 Task: Make in the project BeyondTech a sprint 'Code Rush'. Create in the project BeyondTech a sprint 'Code Rush'. Add in the project BeyondTech a sprint 'Code Rush'
Action: Mouse moved to (223, 65)
Screenshot: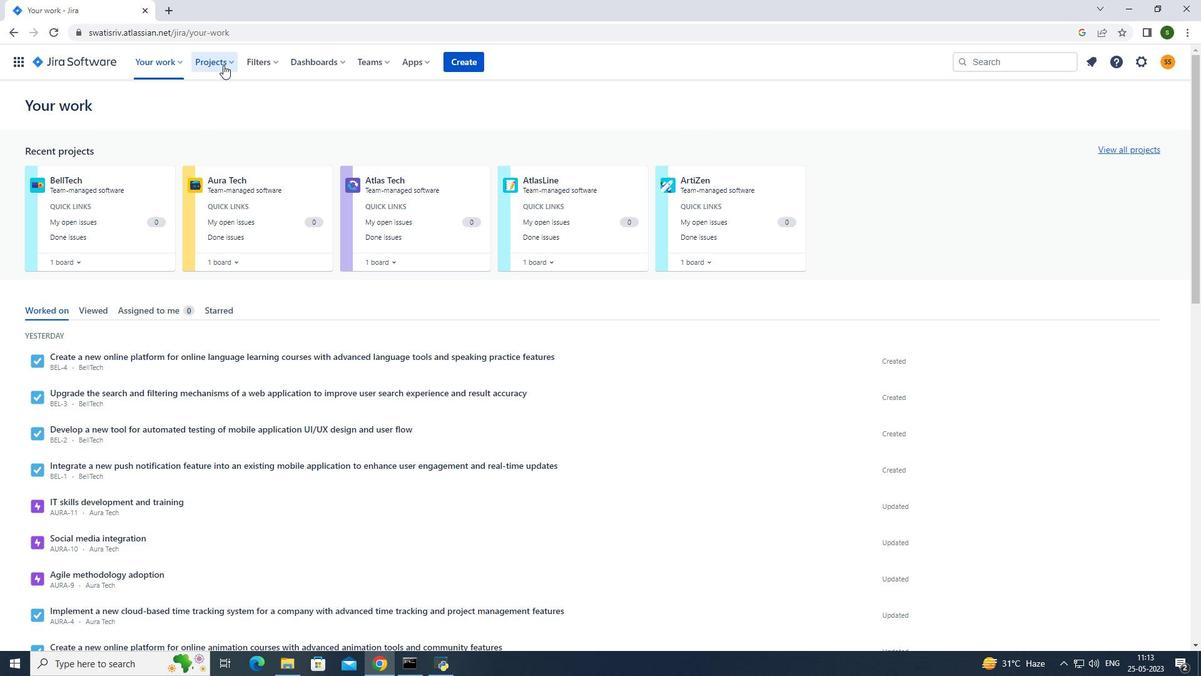 
Action: Mouse pressed left at (223, 65)
Screenshot: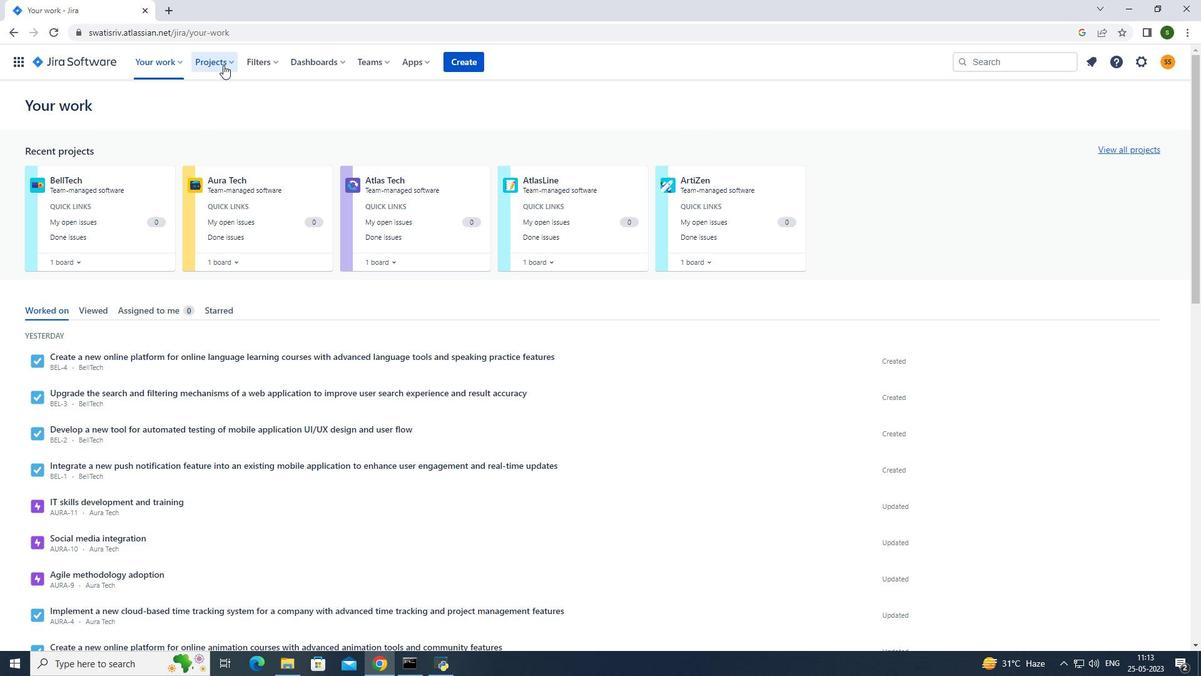 
Action: Mouse moved to (253, 122)
Screenshot: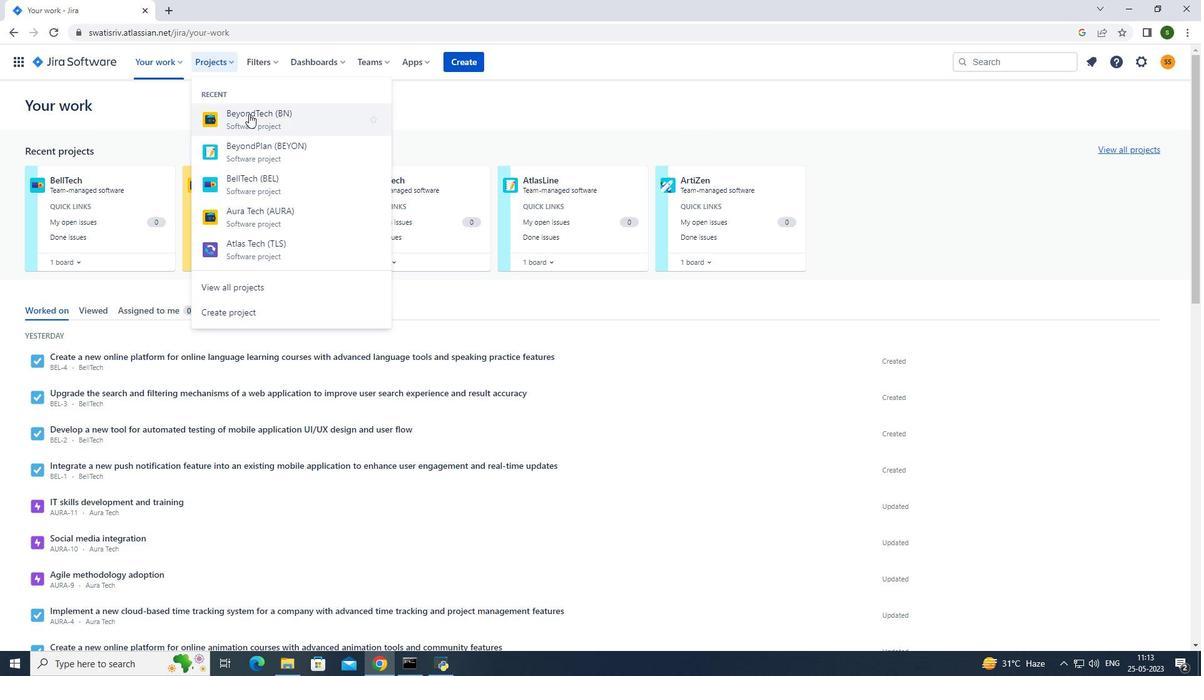 
Action: Mouse pressed left at (253, 122)
Screenshot: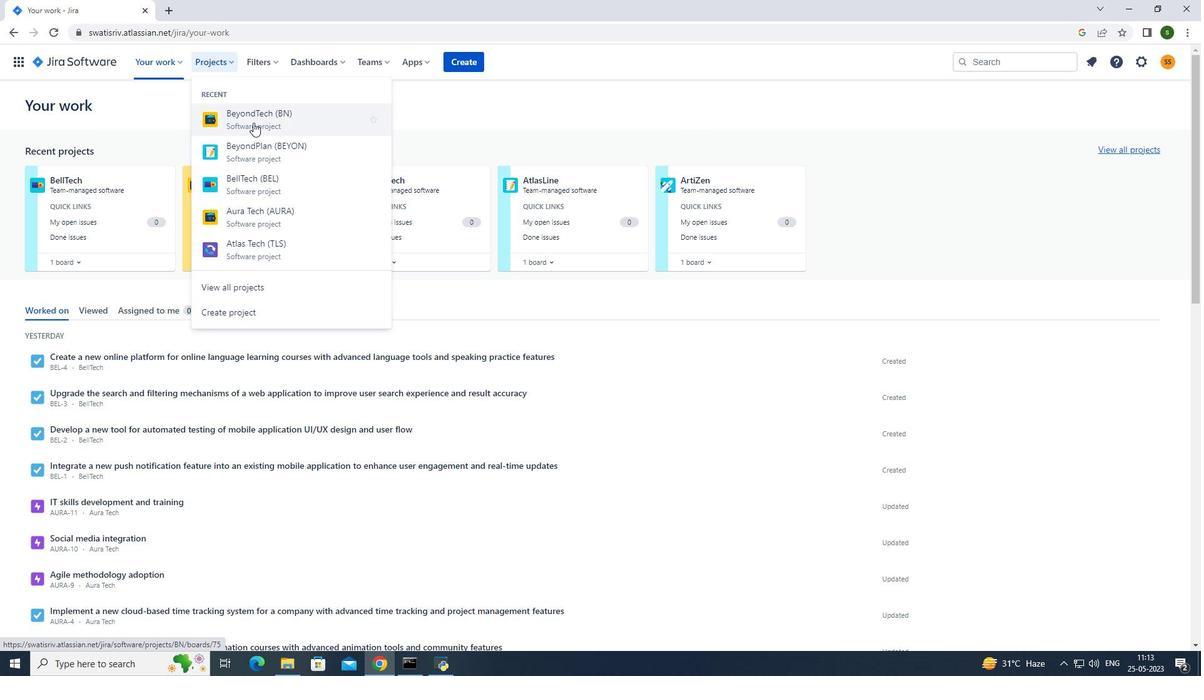 
Action: Mouse moved to (265, 425)
Screenshot: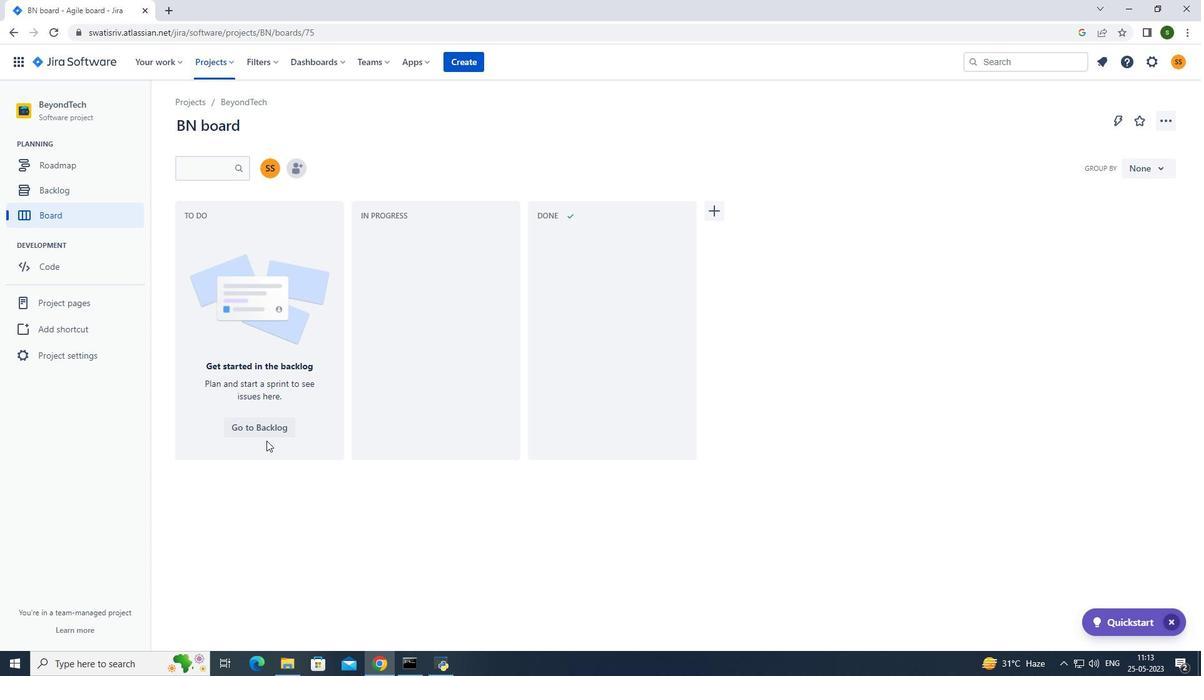 
Action: Mouse pressed left at (265, 425)
Screenshot: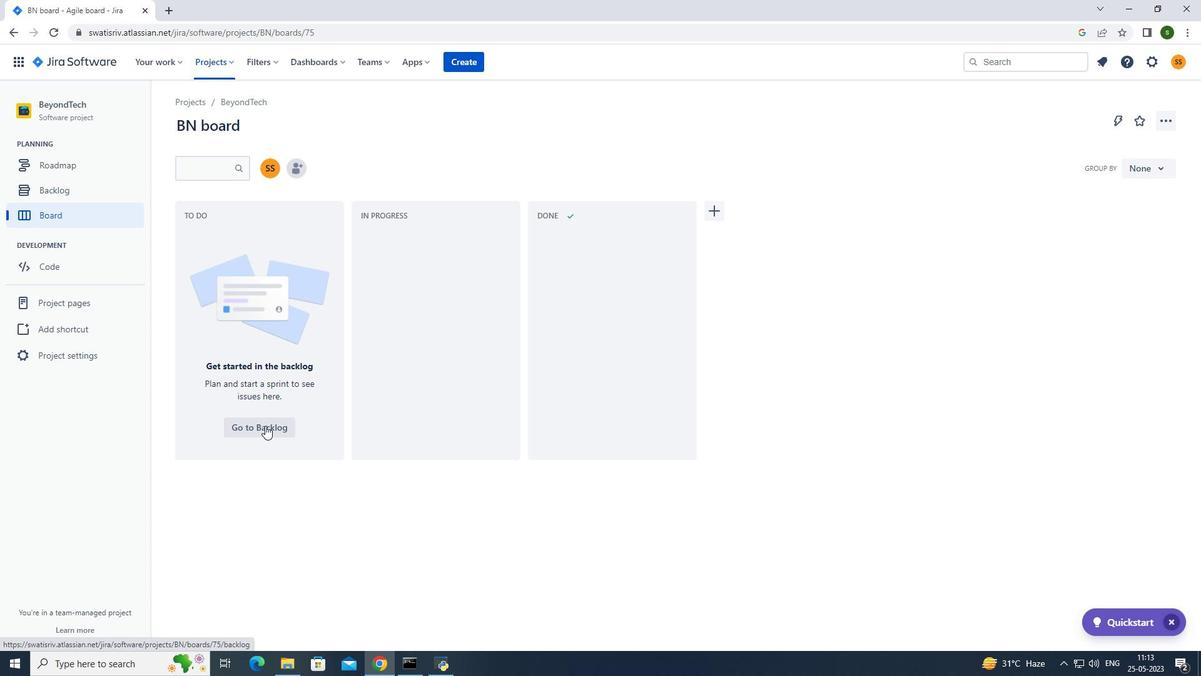 
Action: Mouse moved to (1142, 199)
Screenshot: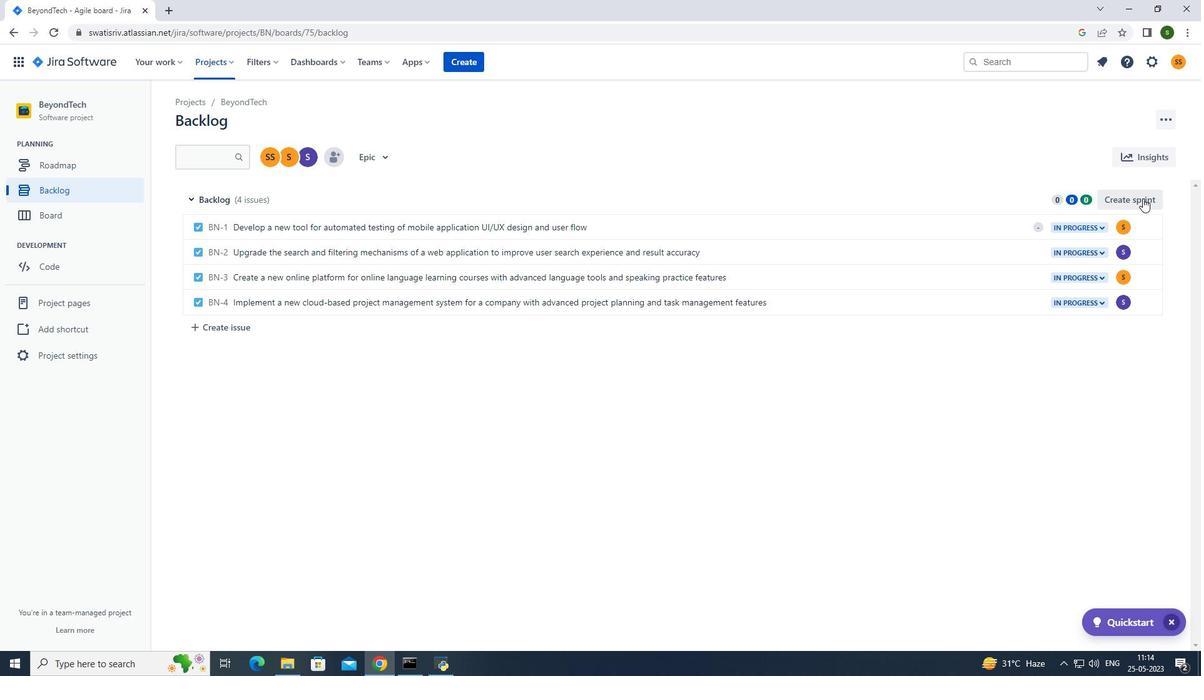 
Action: Mouse pressed left at (1142, 199)
Screenshot: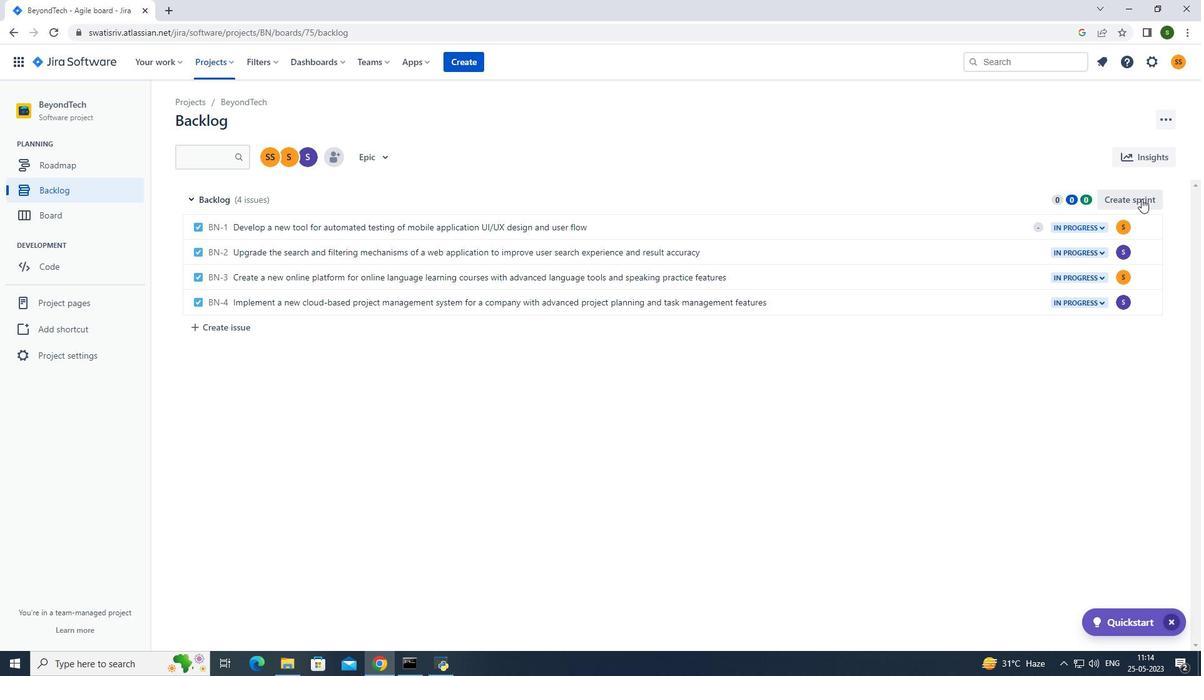 
Action: Mouse moved to (1151, 202)
Screenshot: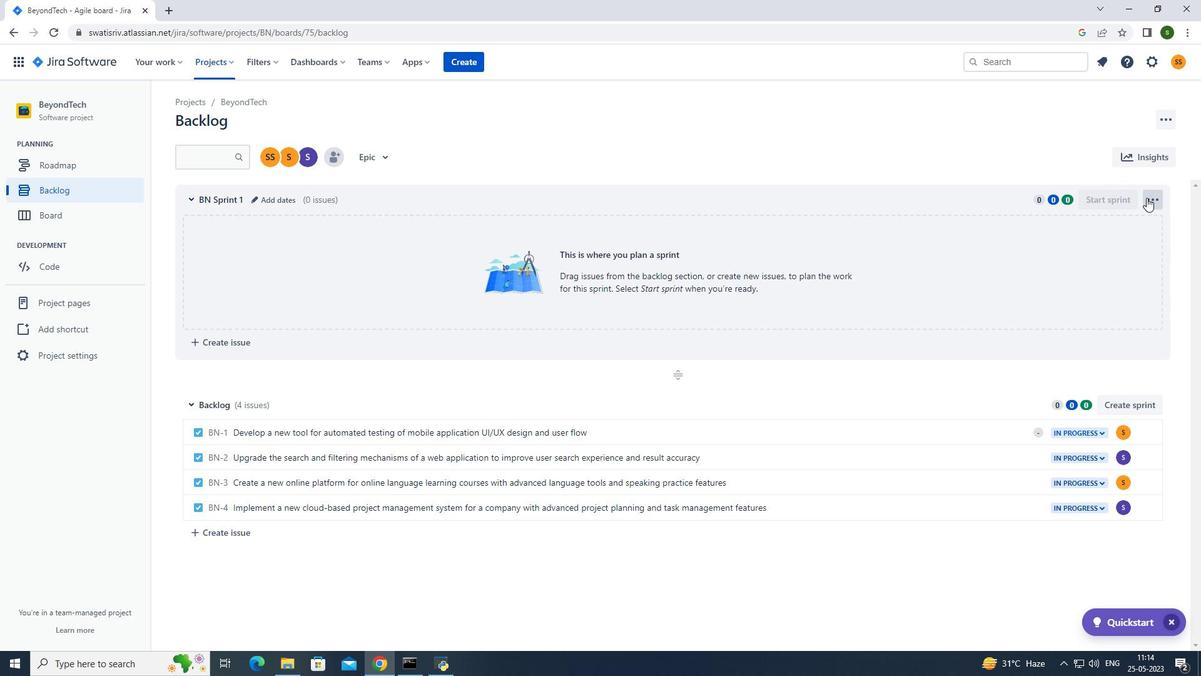 
Action: Mouse pressed left at (1151, 202)
Screenshot: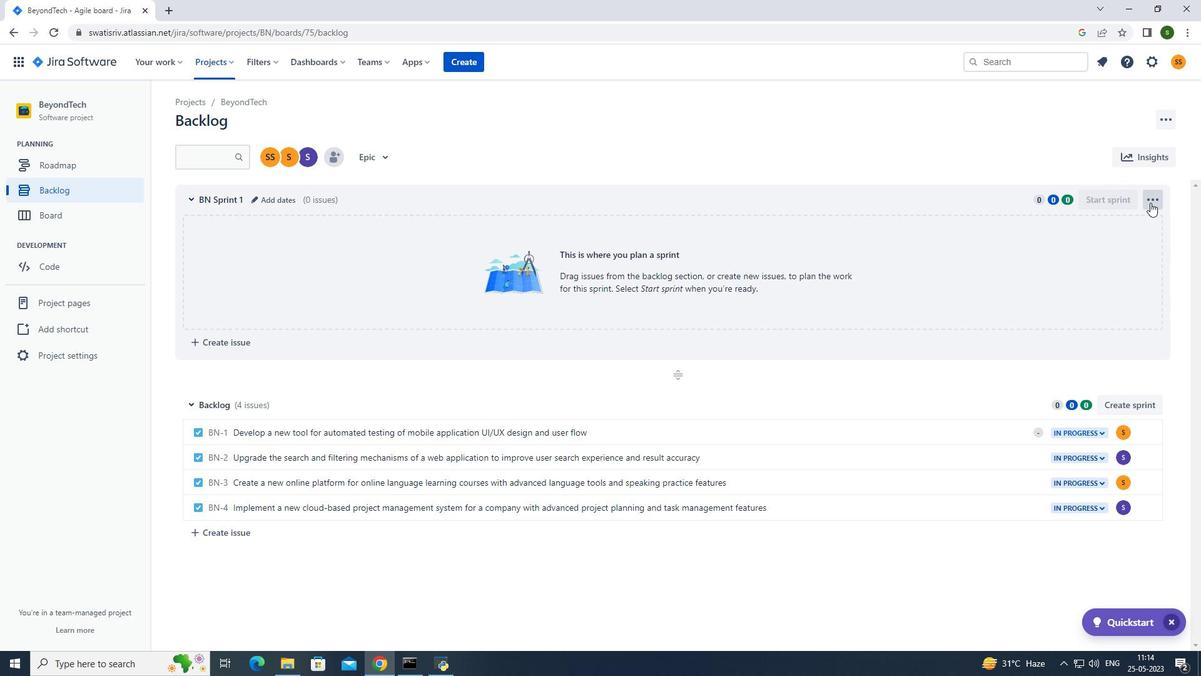 
Action: Mouse moved to (1126, 228)
Screenshot: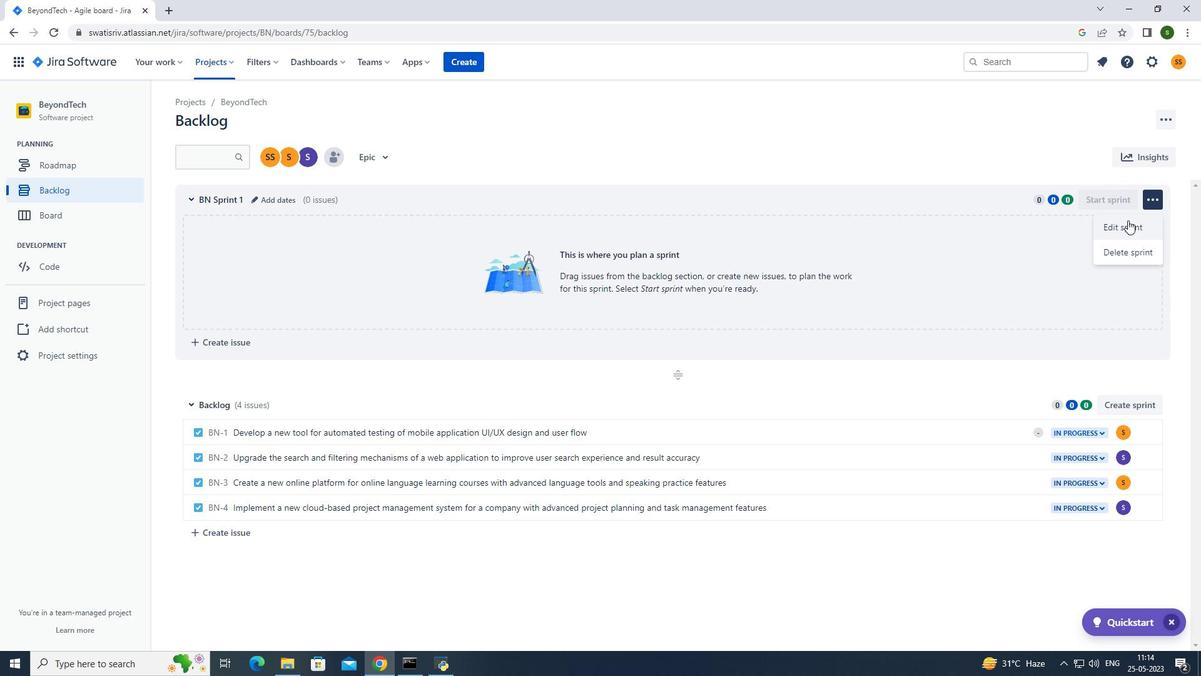 
Action: Mouse pressed left at (1126, 228)
Screenshot: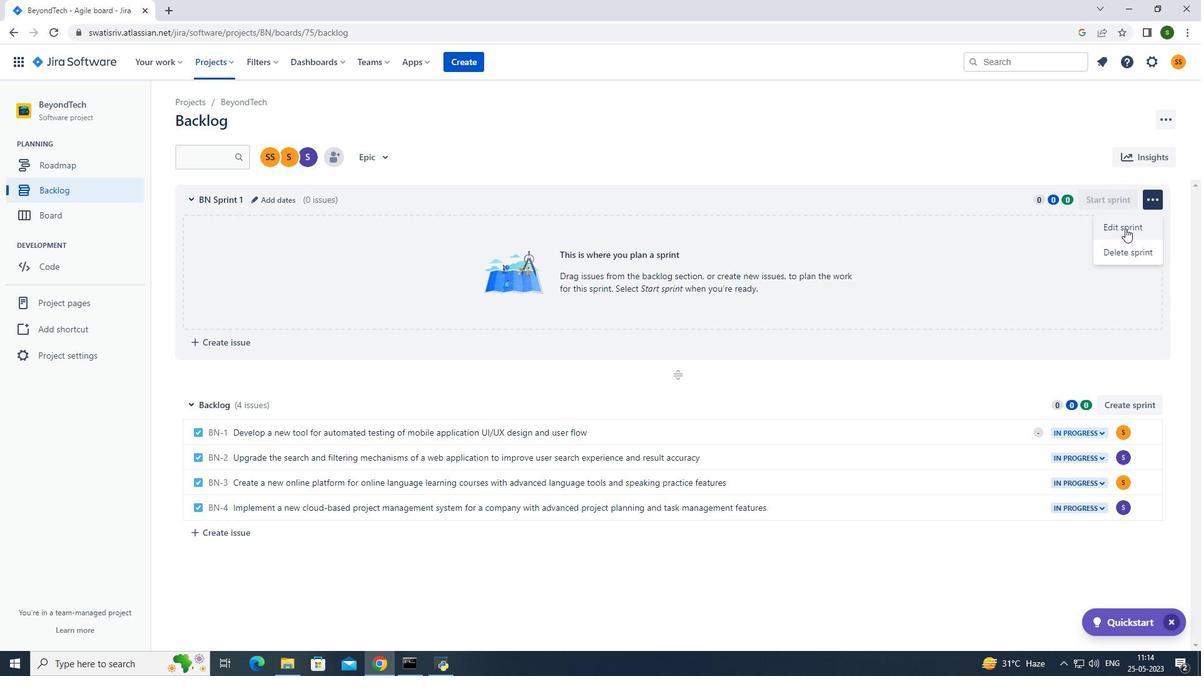 
Action: Mouse moved to (518, 145)
Screenshot: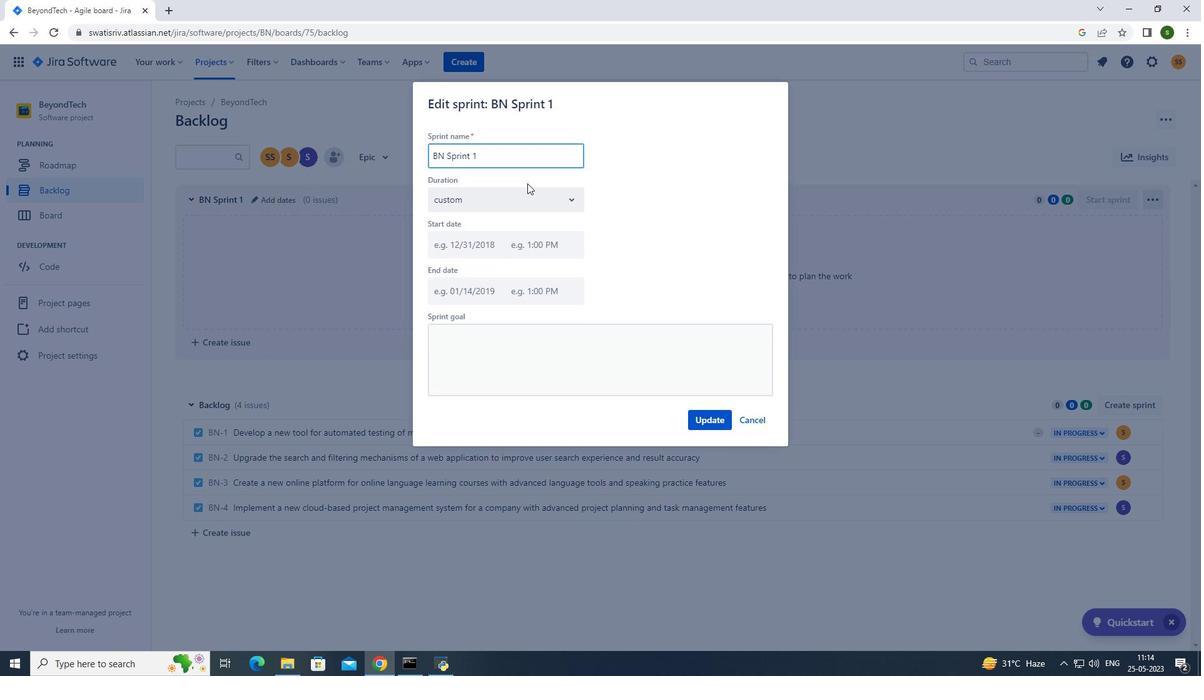 
Action: Key pressed <Key.backspace><Key.backspace><Key.backspace><Key.backspace><Key.backspace><Key.backspace><Key.backspace><Key.backspace><Key.backspace><Key.backspace><Key.backspace><Key.backspace><Key.backspace><Key.backspace><Key.backspace><Key.backspace><Key.caps_lock>C<Key.caps_lock>ode<Key.space><Key.caps_lock>R<Key.caps_lock>ush
Screenshot: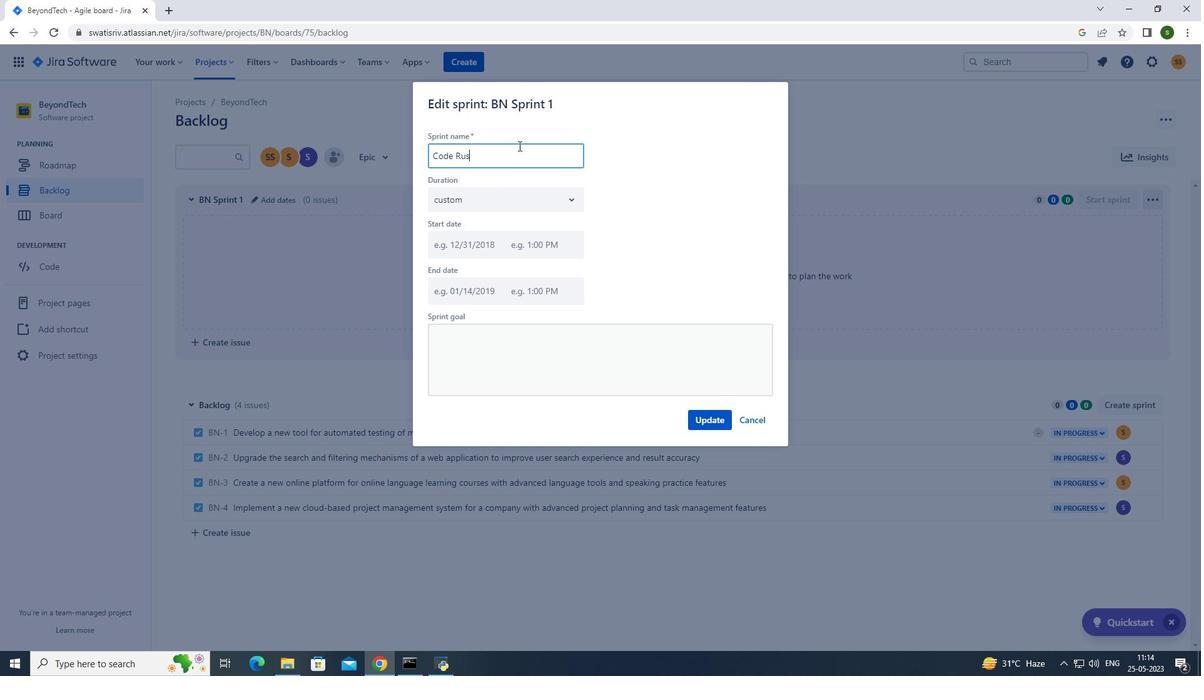 
Action: Mouse moved to (719, 423)
Screenshot: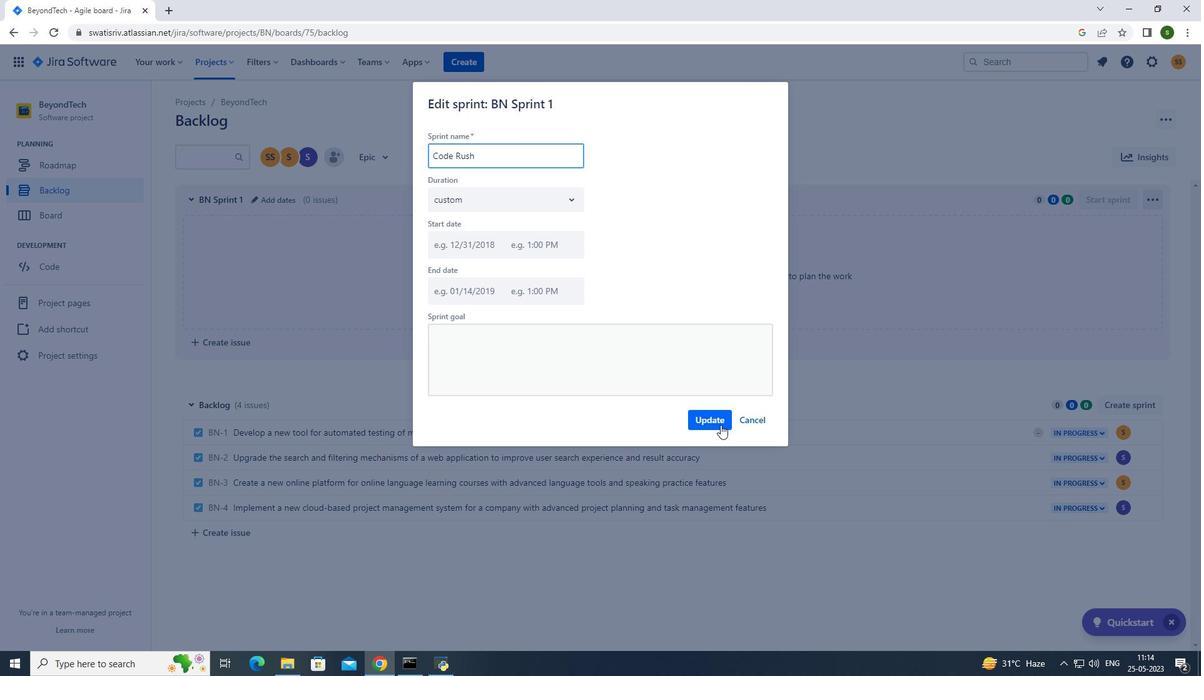 
Action: Mouse pressed left at (719, 423)
Screenshot: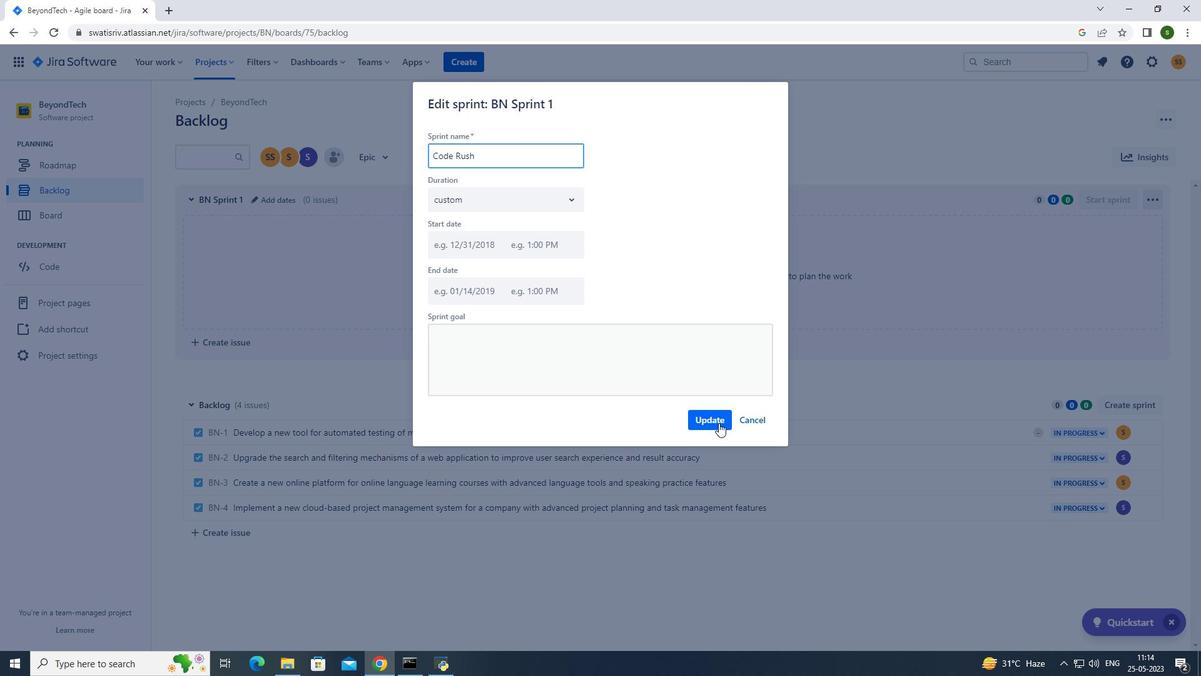 
Action: Mouse moved to (217, 66)
Screenshot: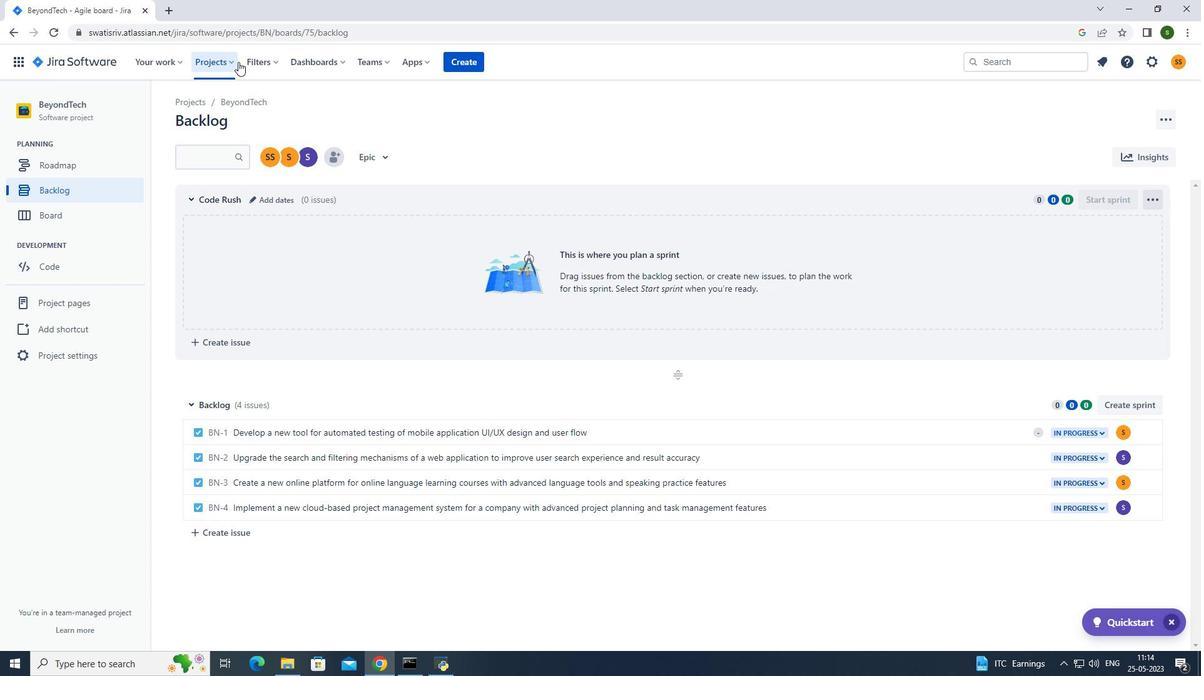 
Action: Mouse pressed left at (217, 66)
Screenshot: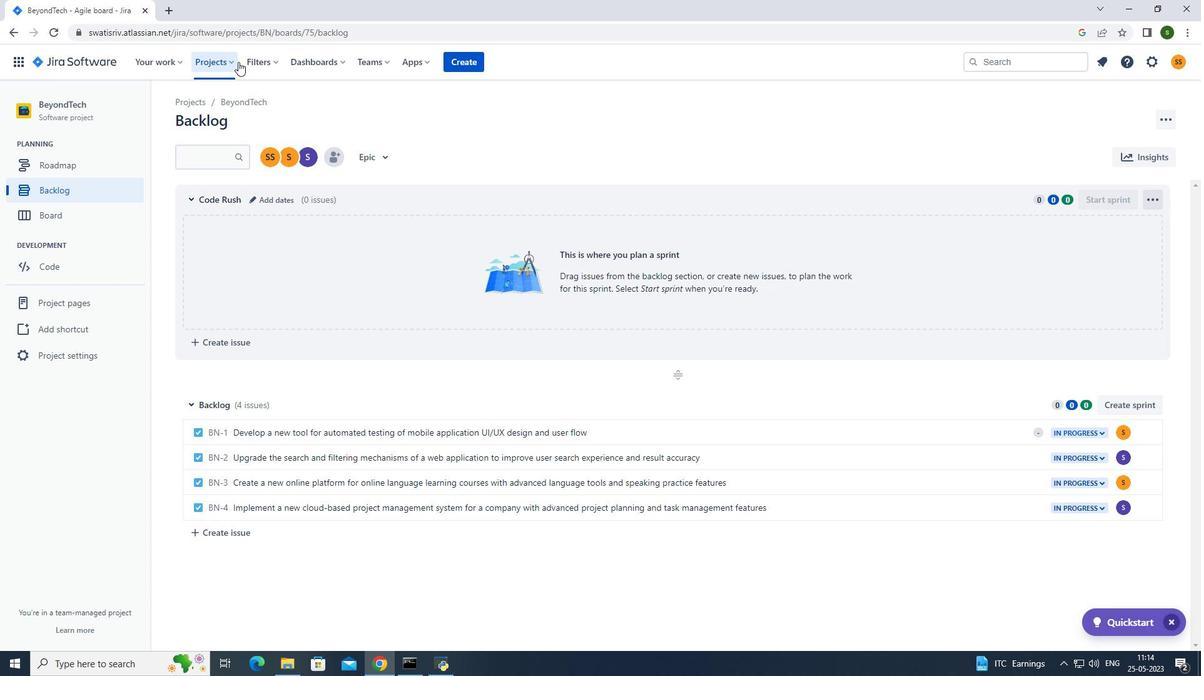 
Action: Mouse moved to (253, 114)
Screenshot: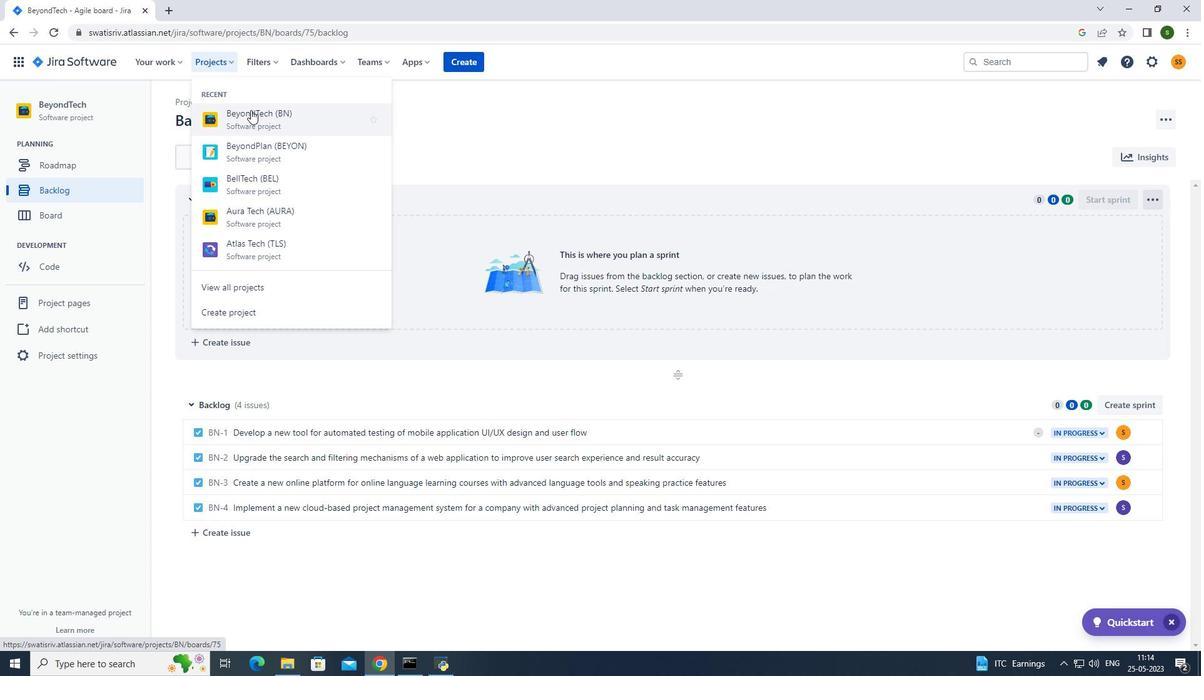 
Action: Mouse pressed left at (253, 114)
Screenshot: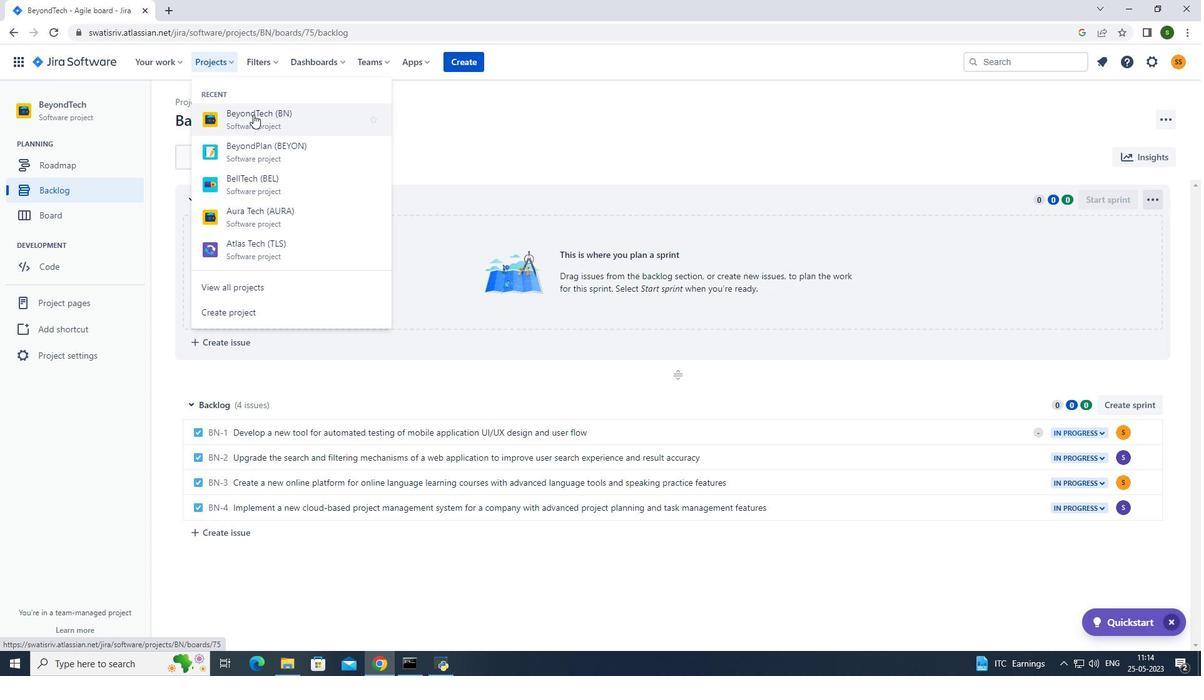 
Action: Mouse moved to (271, 428)
Screenshot: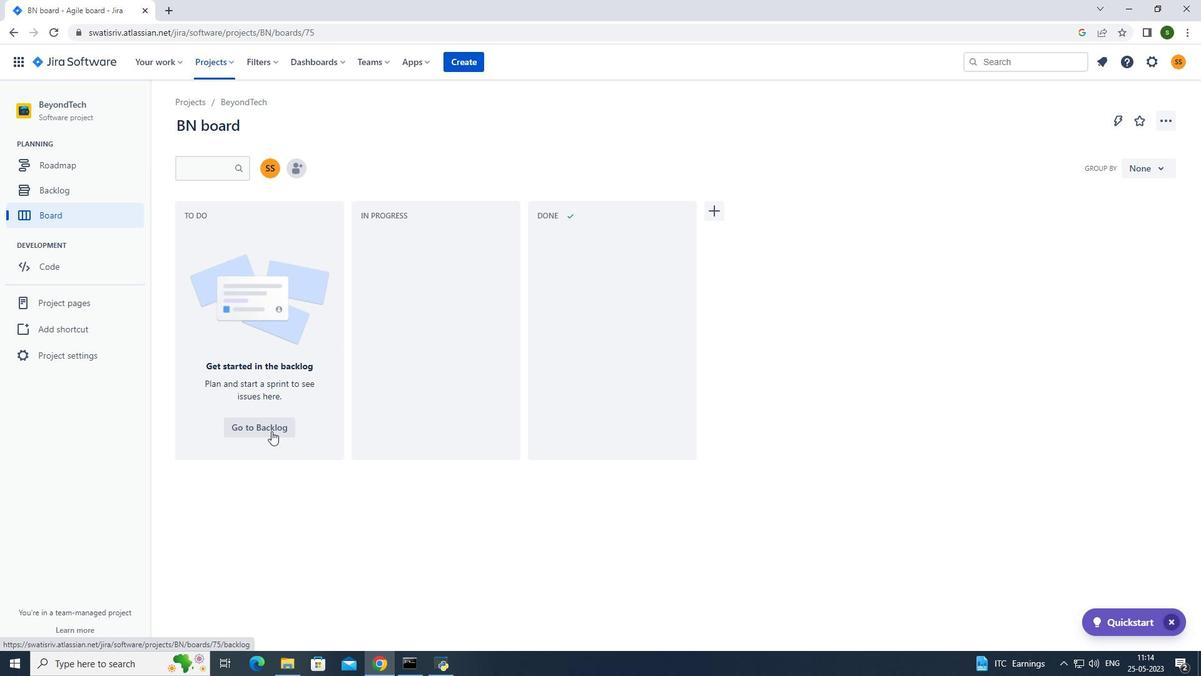
Action: Mouse pressed left at (271, 428)
Screenshot: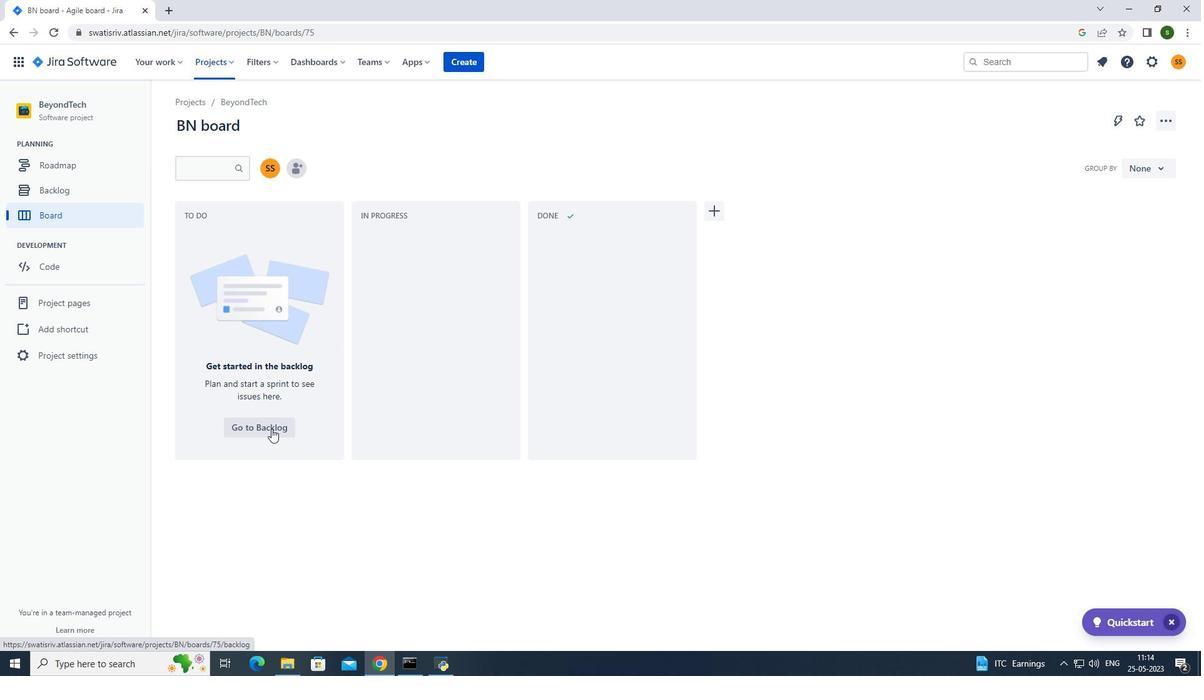 
Action: Mouse moved to (1132, 403)
Screenshot: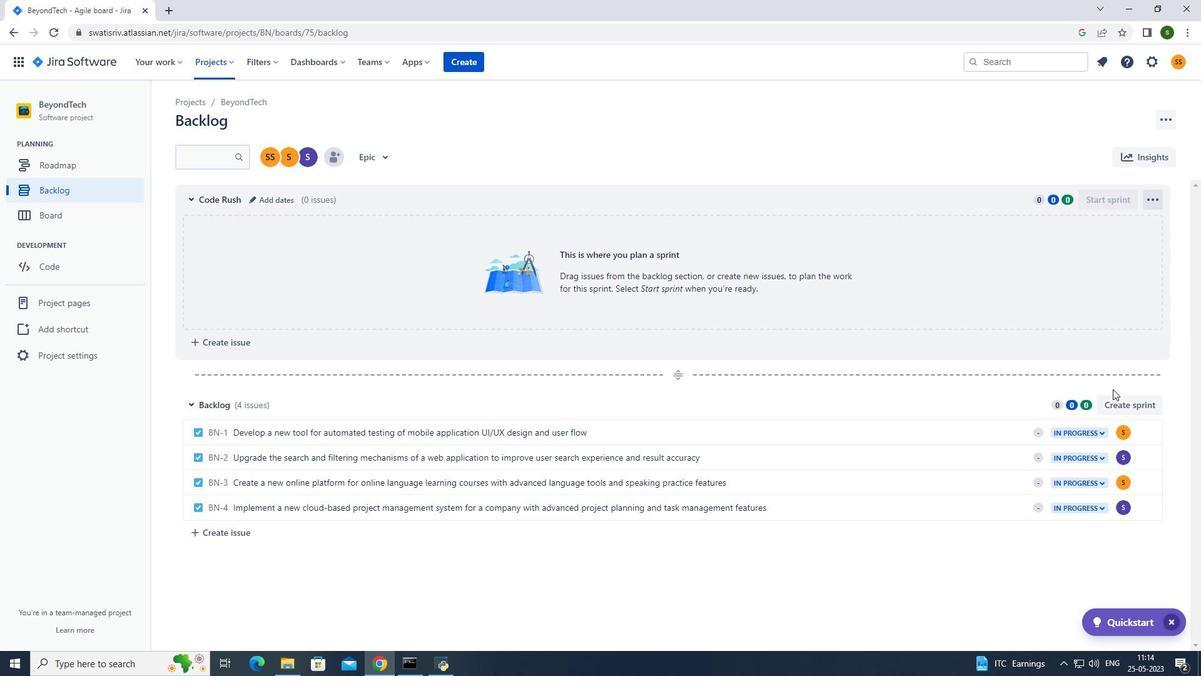 
Action: Mouse pressed left at (1132, 403)
Screenshot: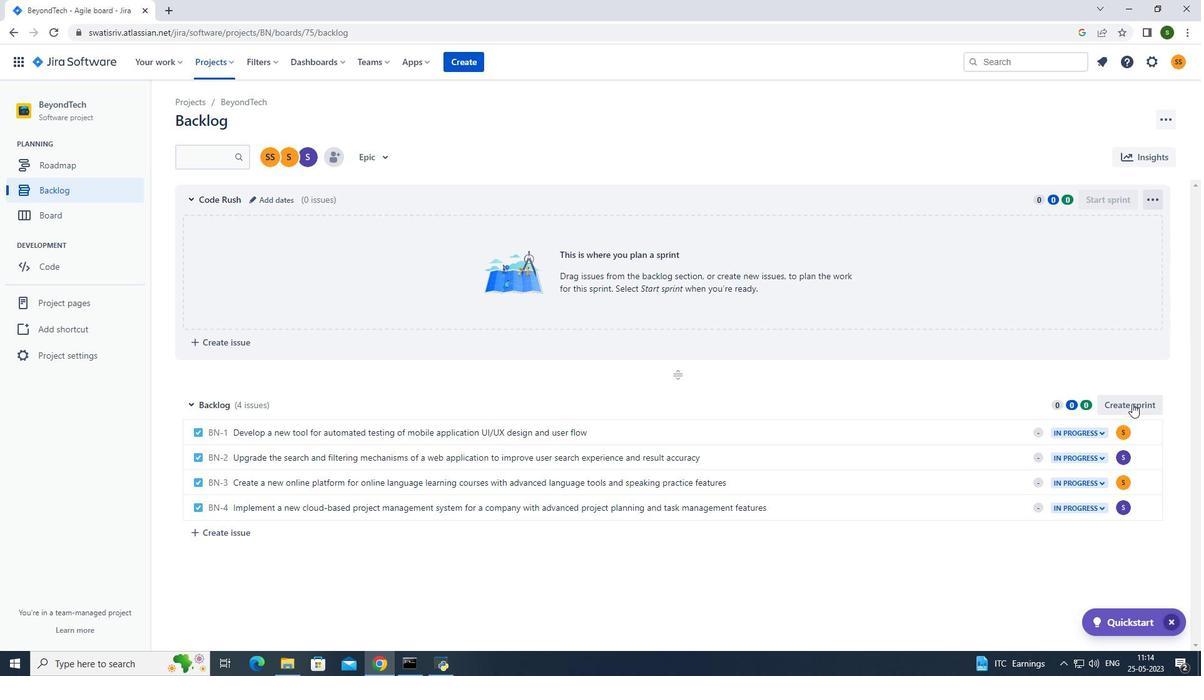 
Action: Mouse moved to (1151, 398)
Screenshot: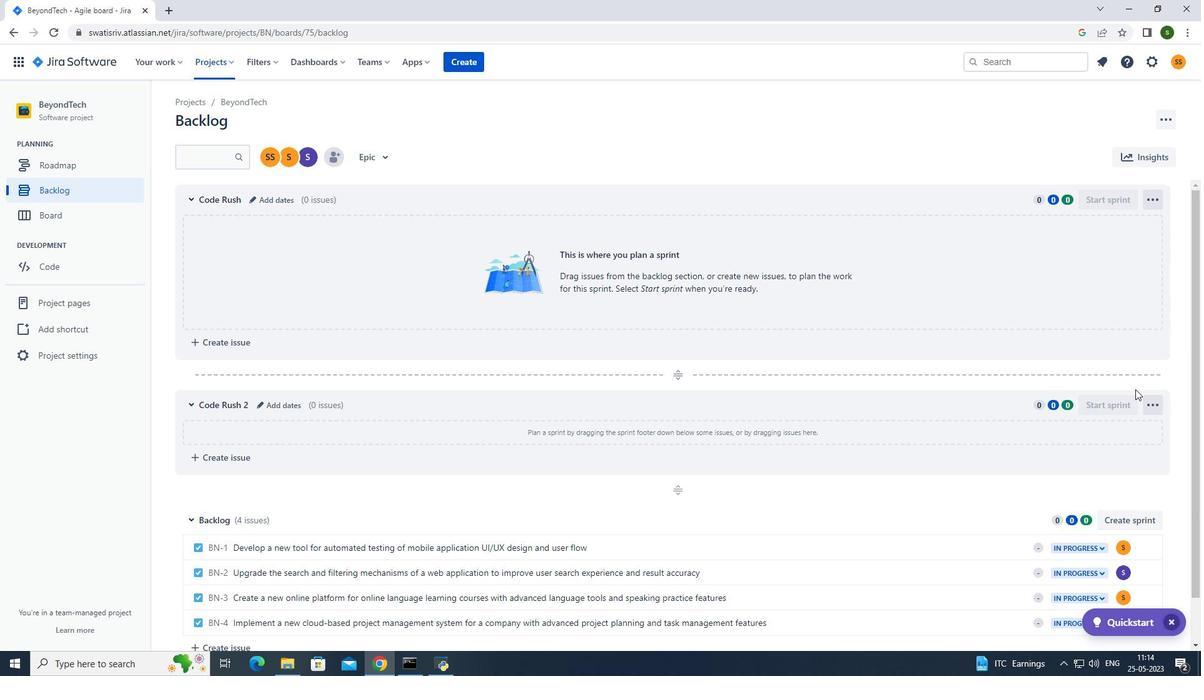 
Action: Mouse pressed left at (1151, 398)
Screenshot: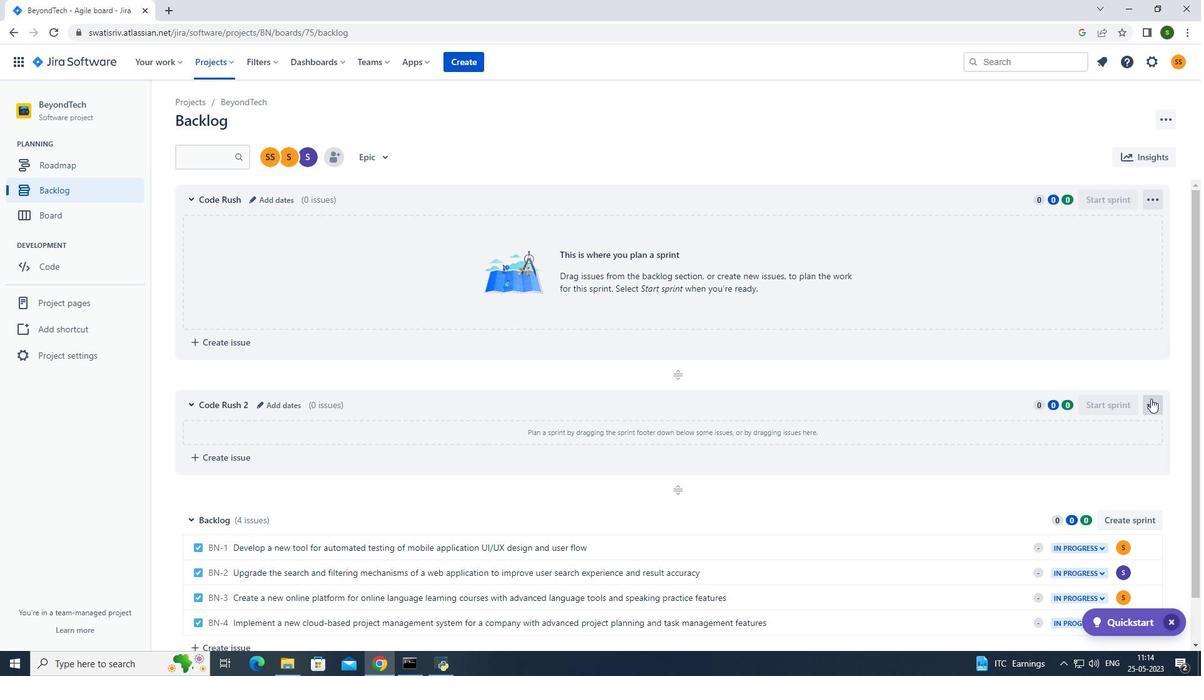 
Action: Mouse moved to (1126, 461)
Screenshot: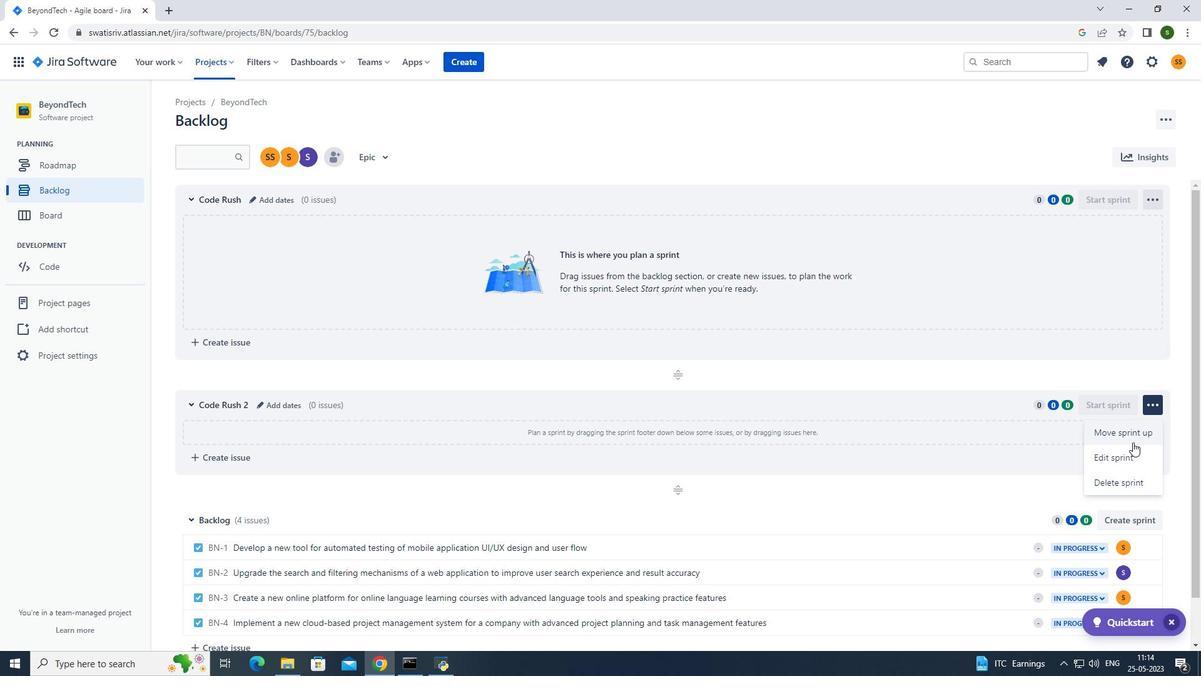 
Action: Mouse pressed left at (1126, 461)
Screenshot: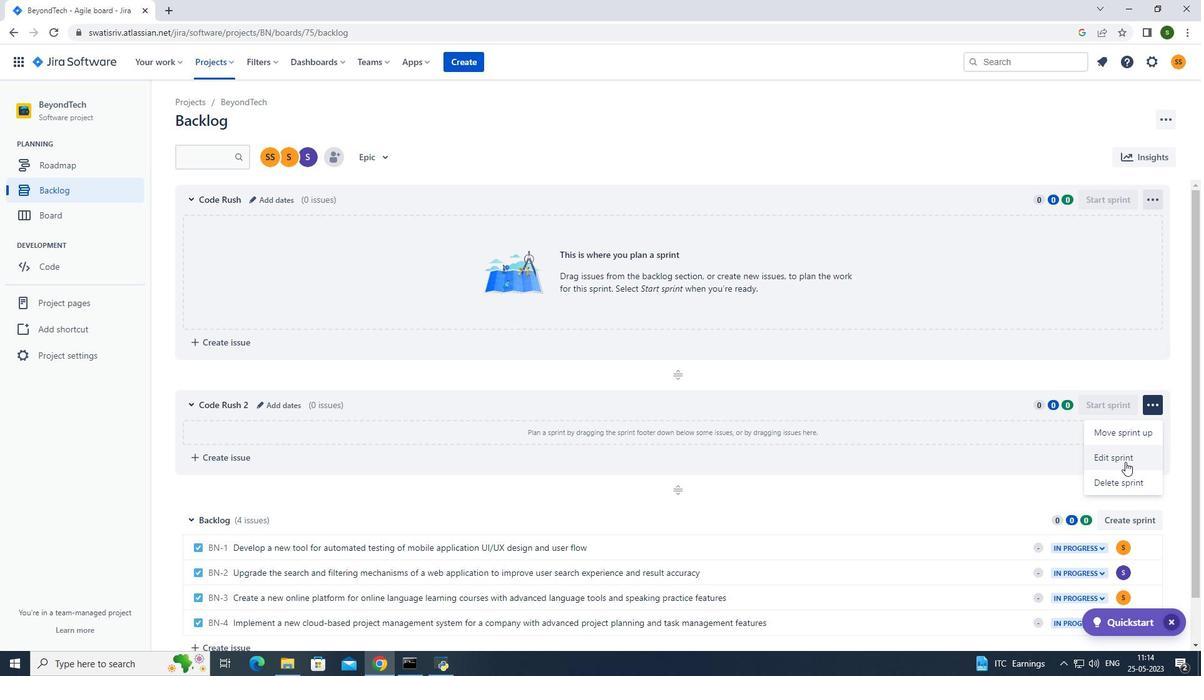 
Action: Mouse moved to (530, 154)
Screenshot: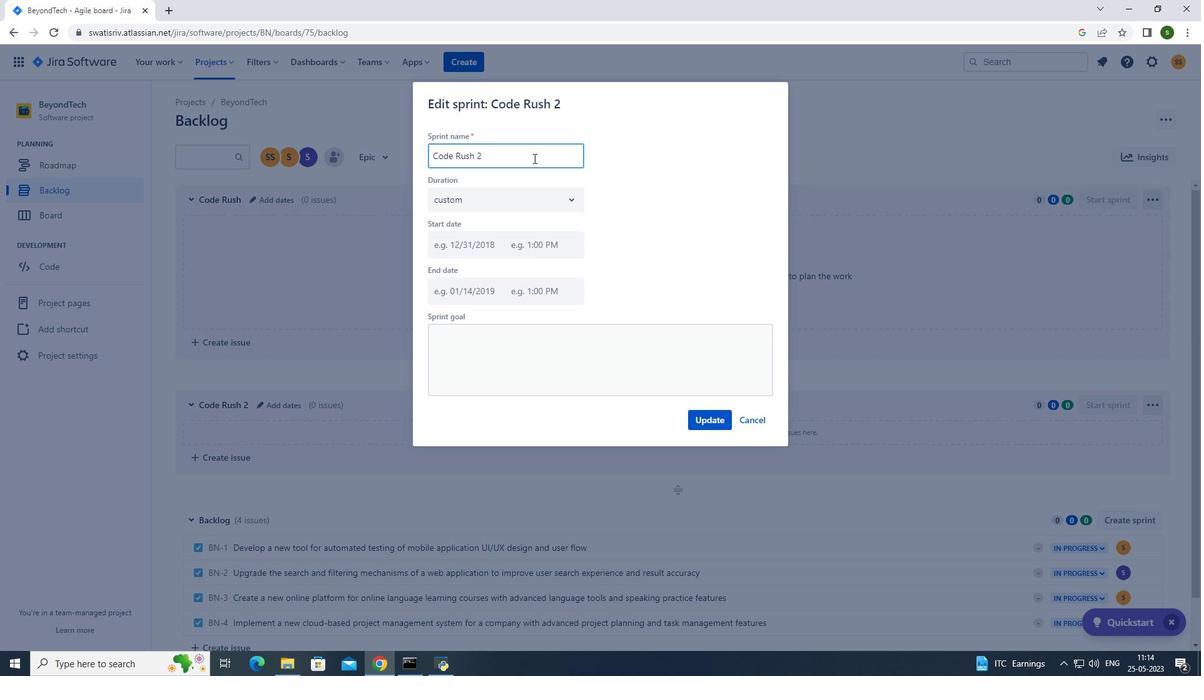 
Action: Mouse pressed left at (530, 154)
Screenshot: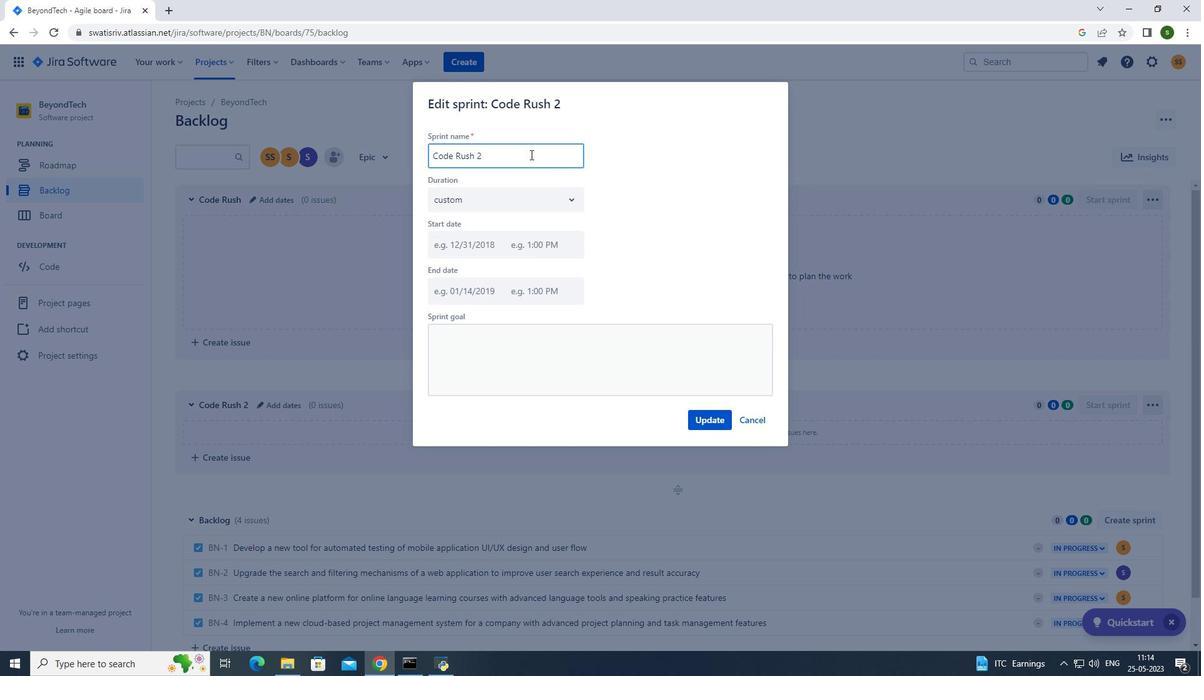 
Action: Key pressed <Key.backspace><Key.backspace><Key.backspace><Key.backspace><Key.backspace><Key.backspace><Key.backspace><Key.backspace><Key.backspace><Key.backspace><Key.backspace><Key.backspace><Key.backspace><Key.caps_lock>C<Key.caps_lock>ode<Key.space><Key.caps_lock>R<Key.caps_lock>ush
Screenshot: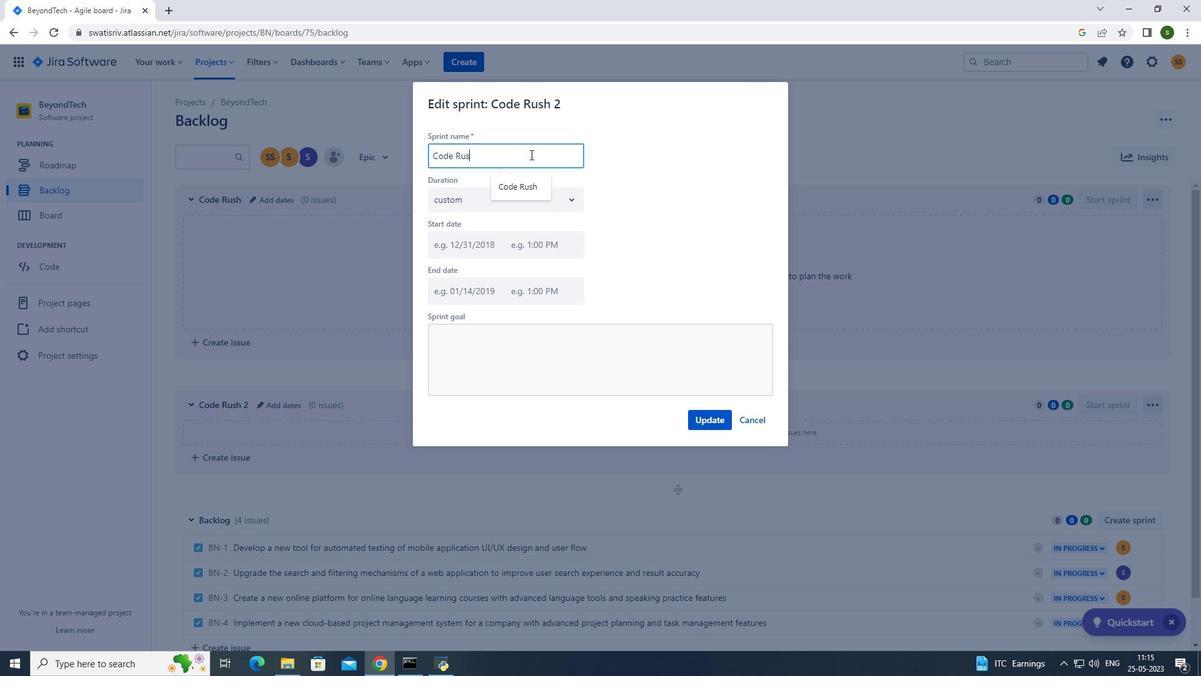 
Action: Mouse moved to (717, 420)
Screenshot: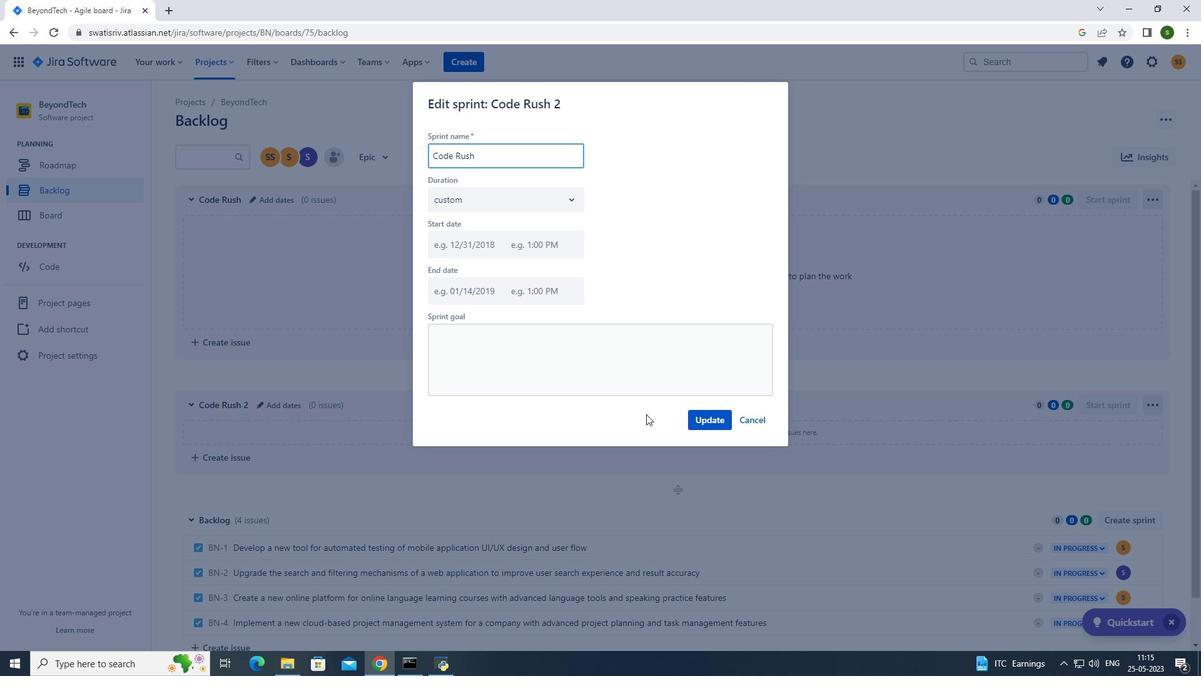 
Action: Mouse pressed left at (717, 420)
Screenshot: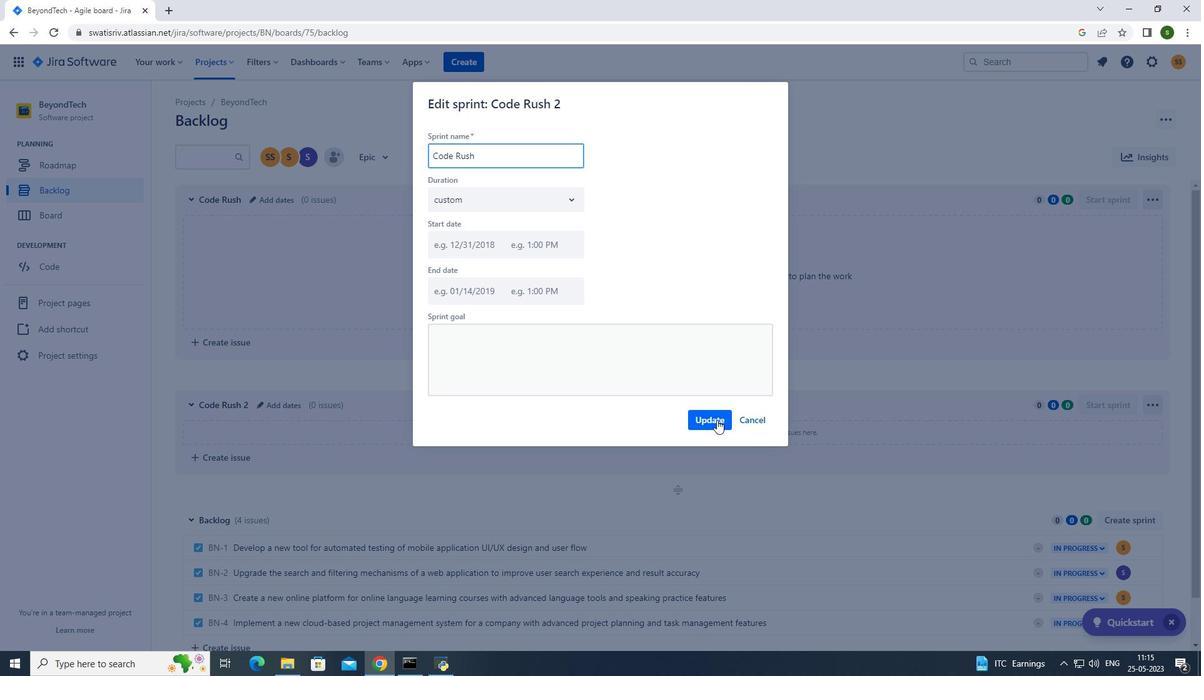 
Action: Mouse moved to (217, 66)
Screenshot: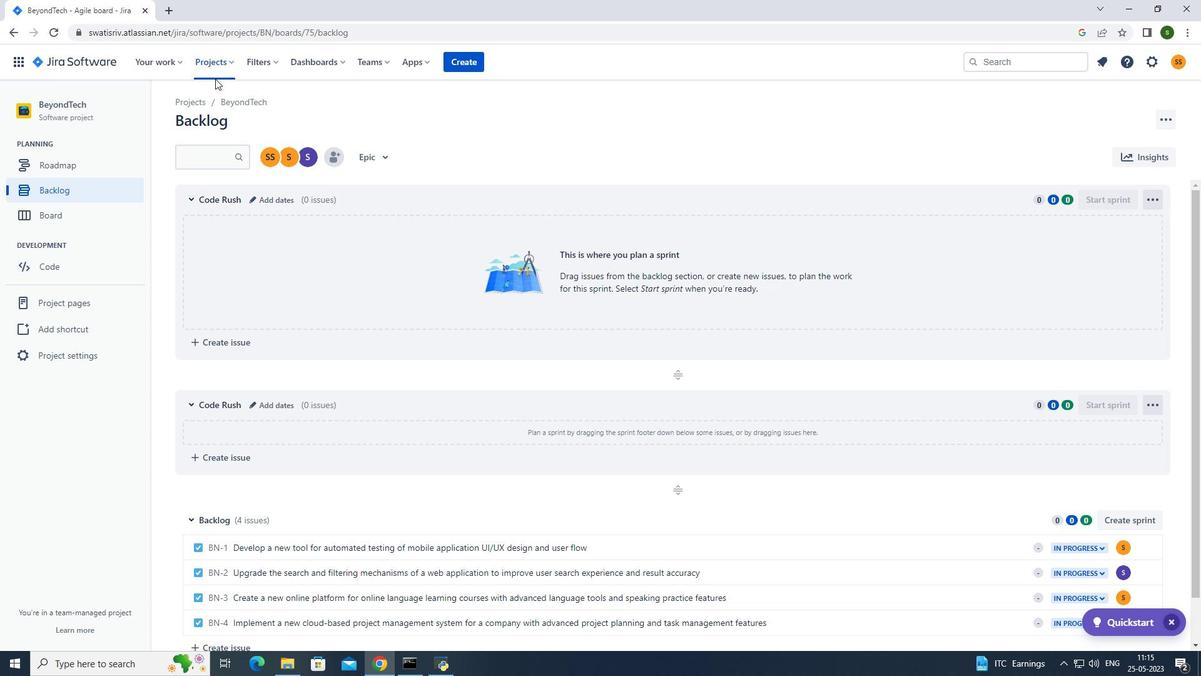 
Action: Mouse pressed left at (217, 66)
Screenshot: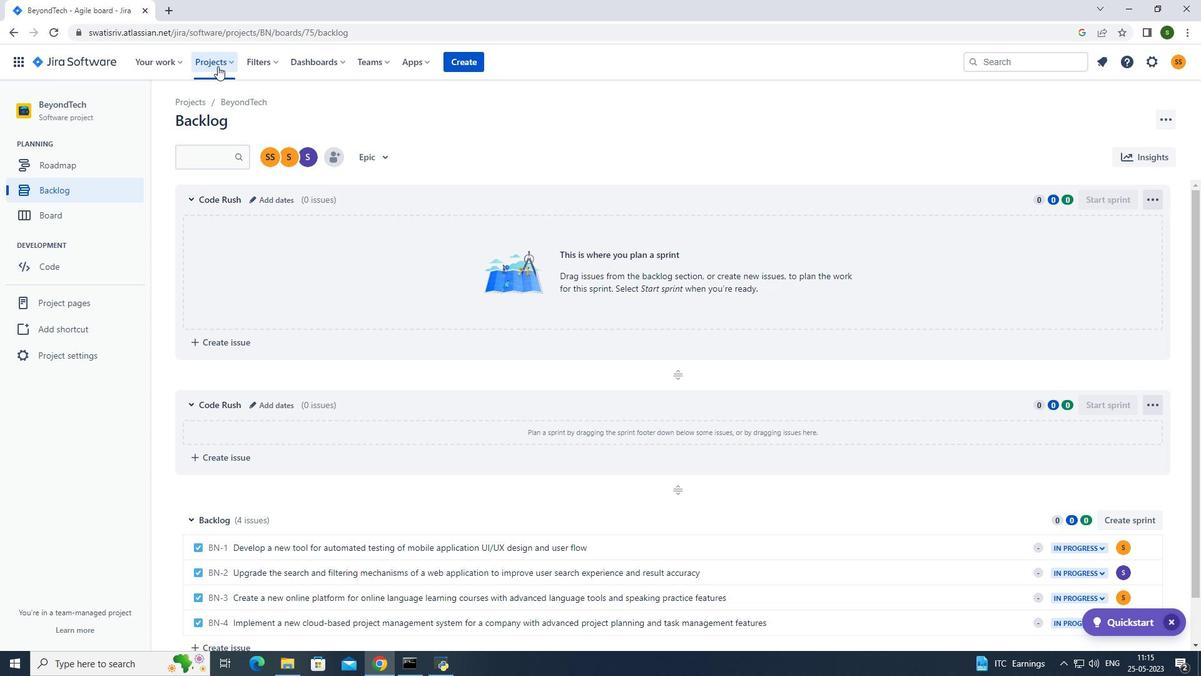 
Action: Mouse moved to (273, 111)
Screenshot: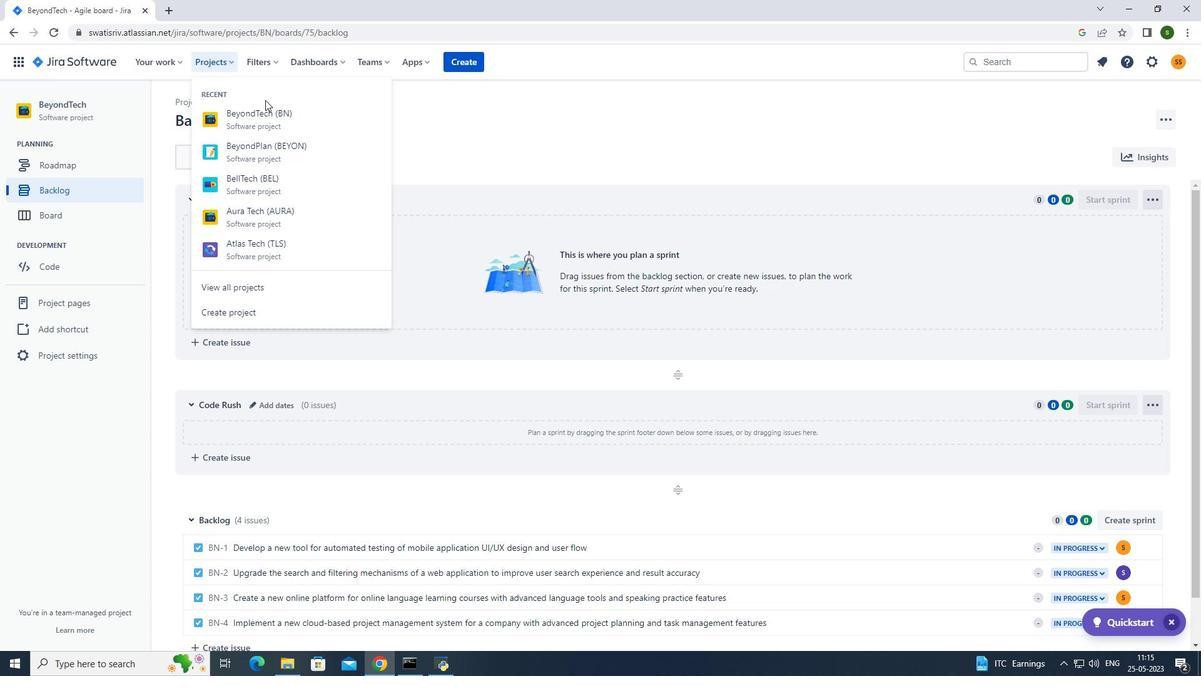 
Action: Mouse pressed left at (273, 111)
Screenshot: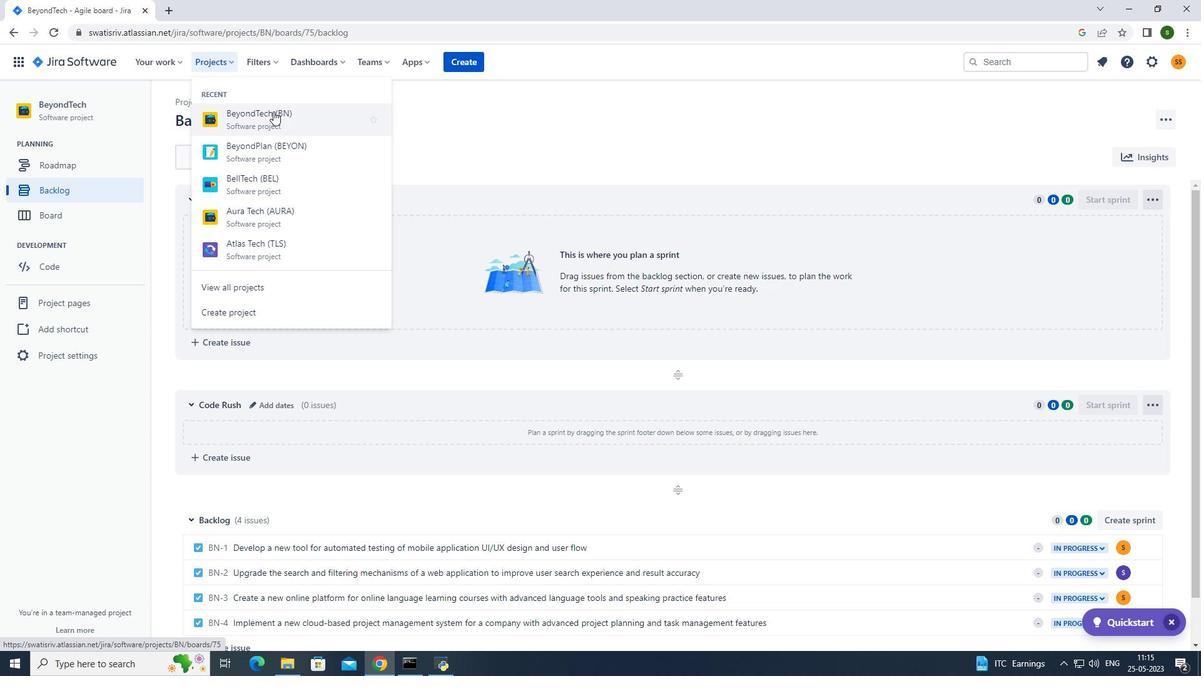
Action: Mouse moved to (106, 198)
Screenshot: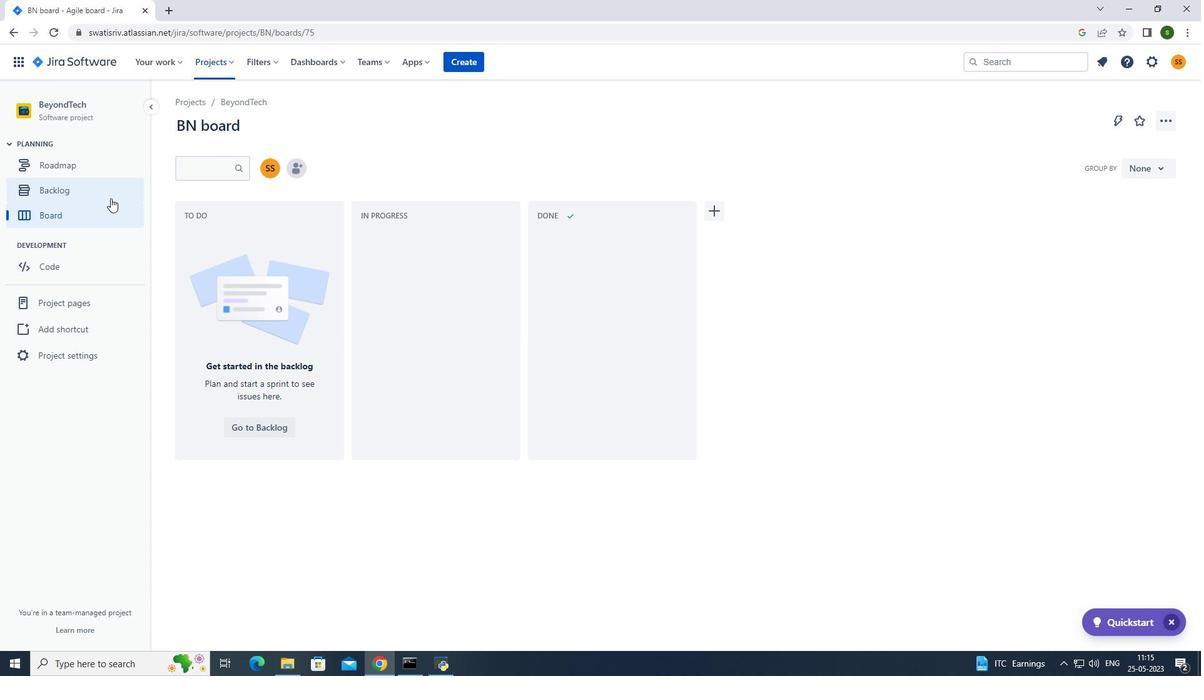 
Action: Mouse pressed left at (106, 198)
Screenshot: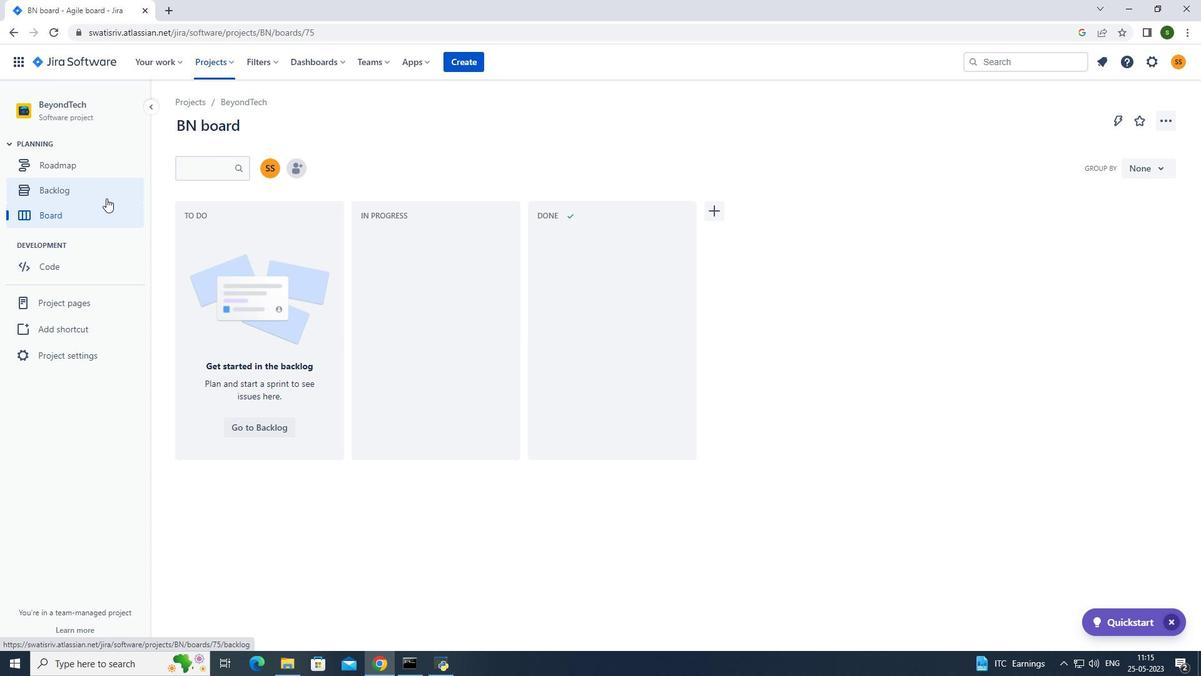 
Action: Mouse moved to (1119, 516)
Screenshot: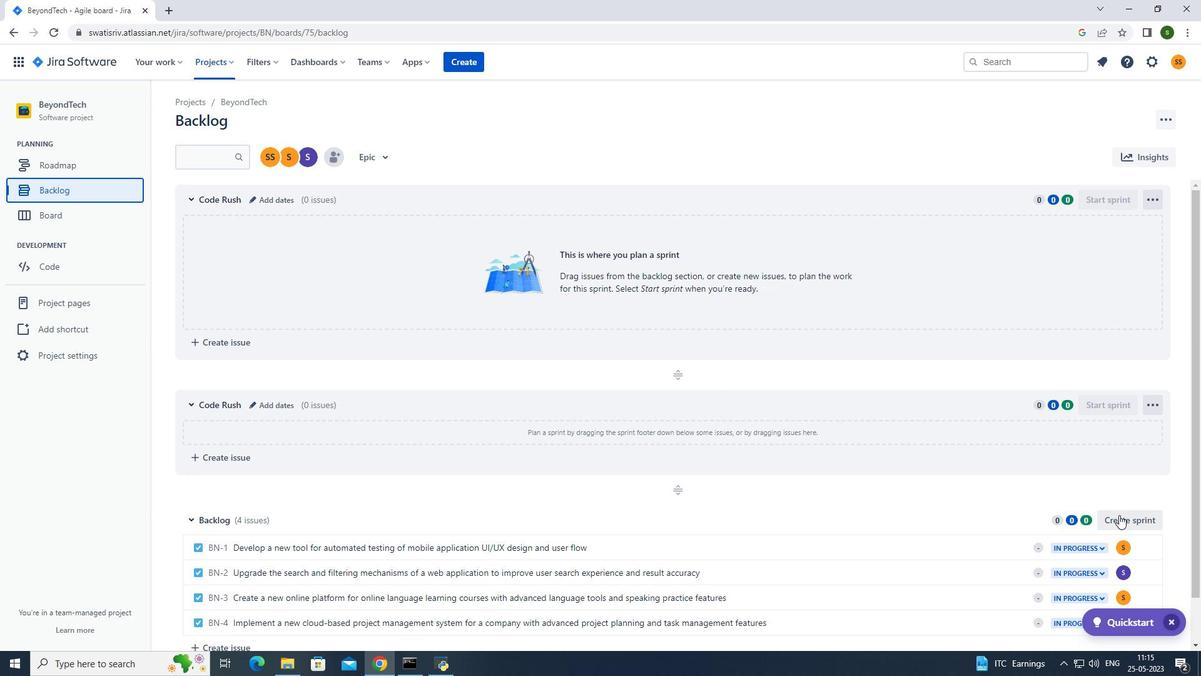
Action: Mouse pressed left at (1119, 516)
Screenshot: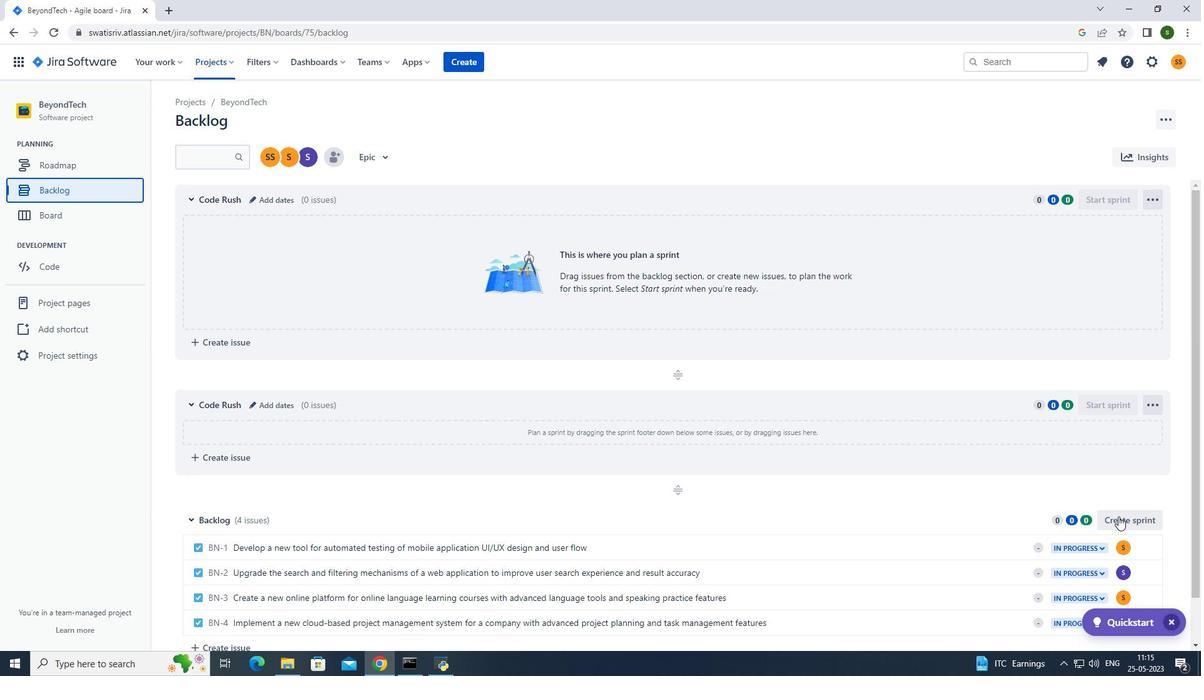 
Action: Mouse moved to (1153, 520)
Screenshot: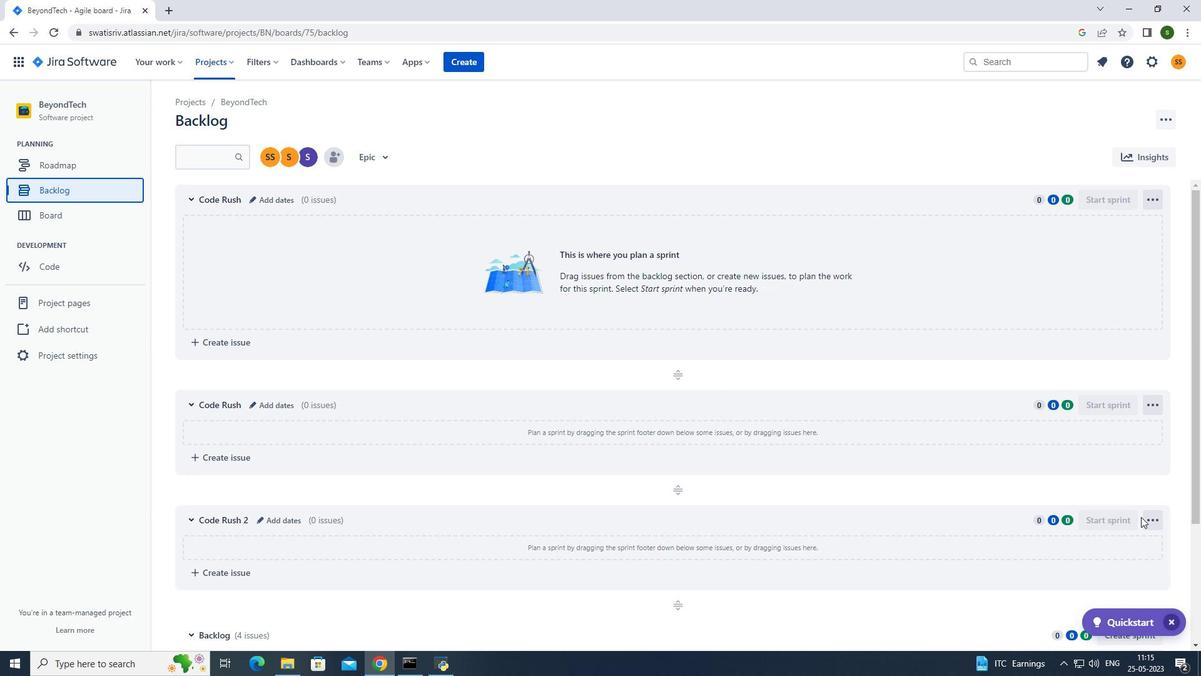 
Action: Mouse pressed left at (1153, 520)
Screenshot: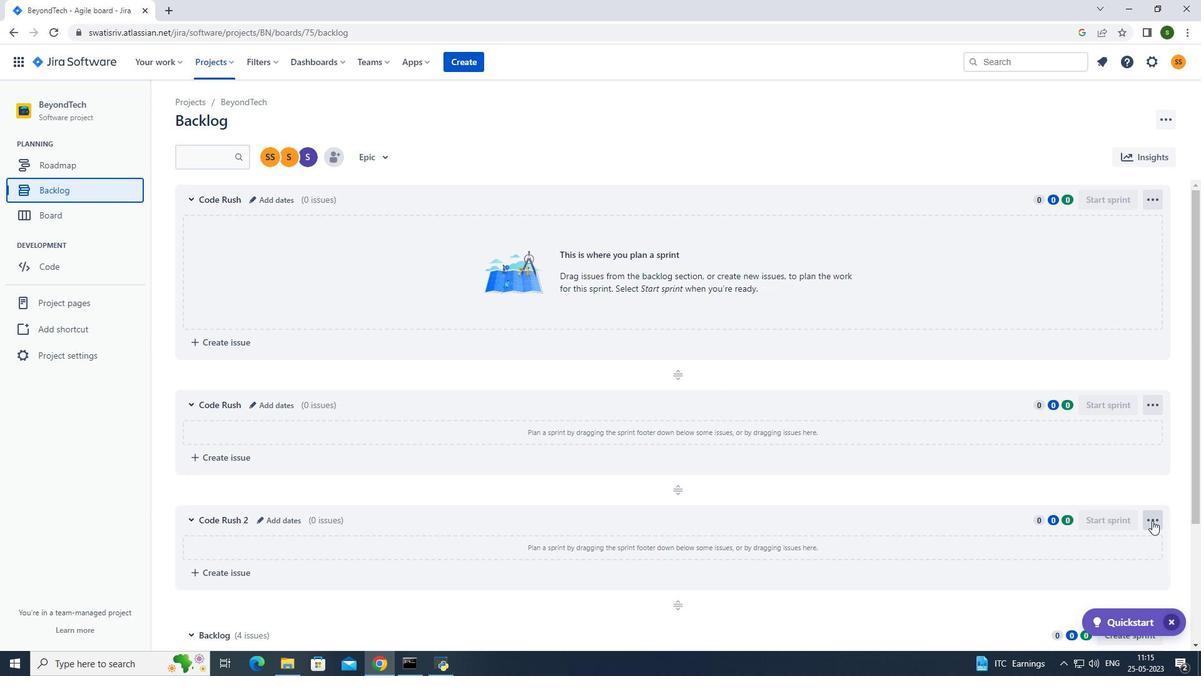 
Action: Mouse moved to (1121, 567)
Screenshot: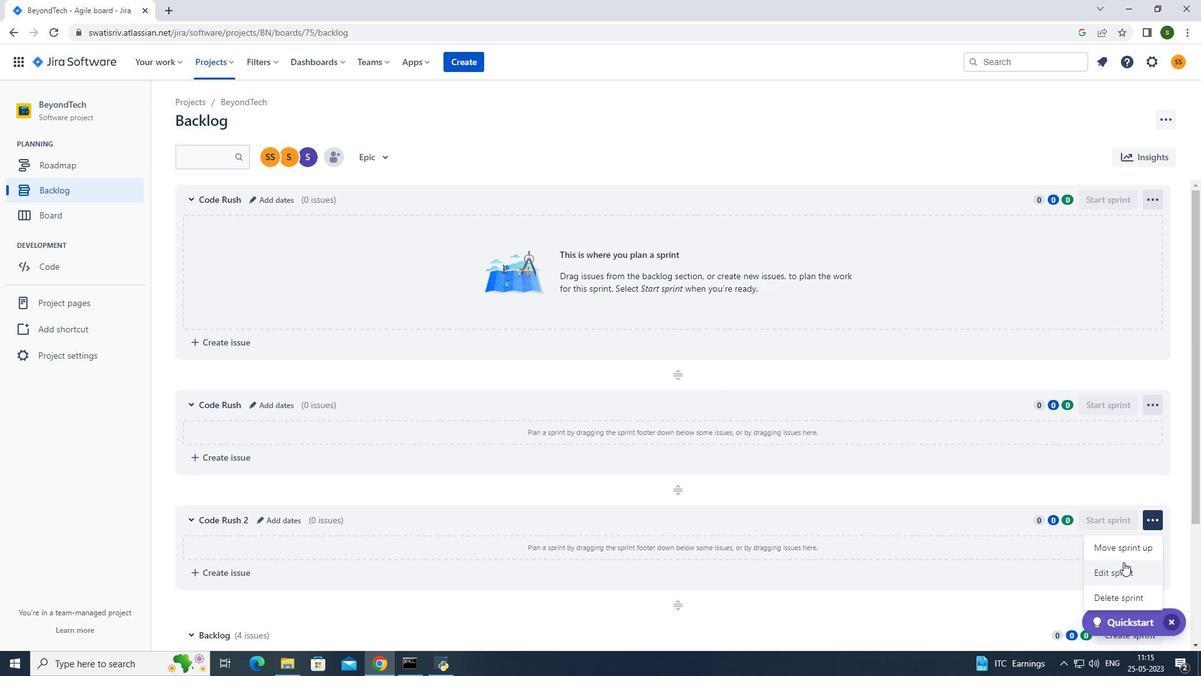 
Action: Mouse pressed left at (1121, 567)
Screenshot: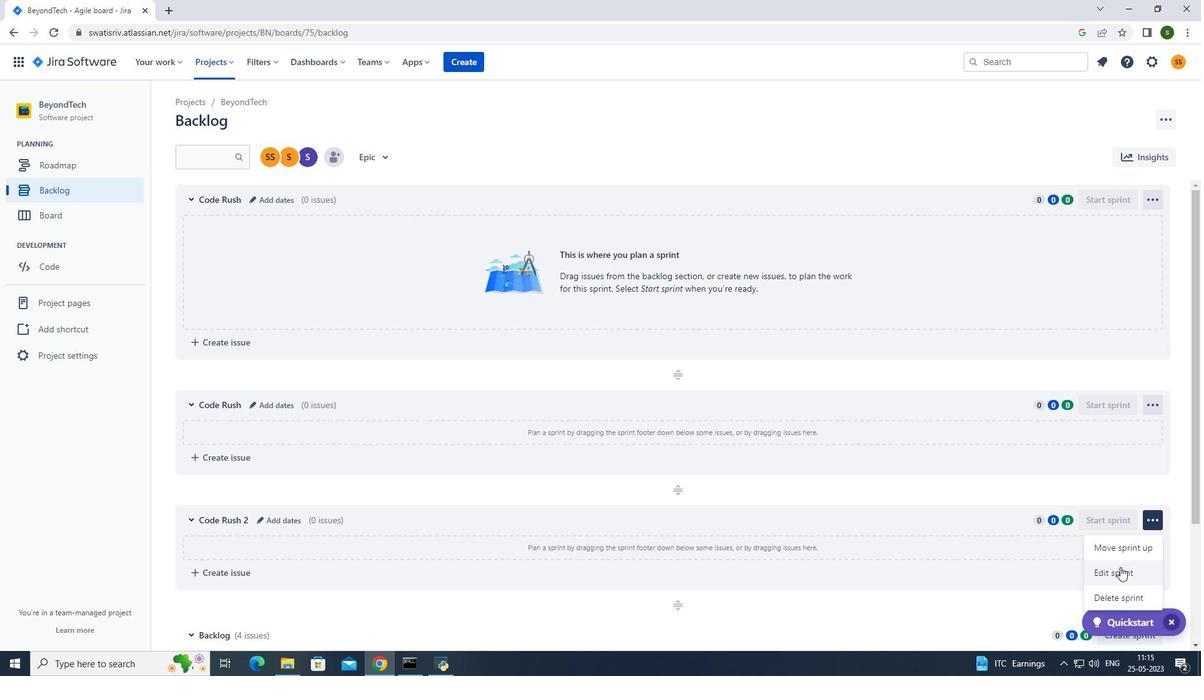 
Action: Mouse moved to (482, 114)
Screenshot: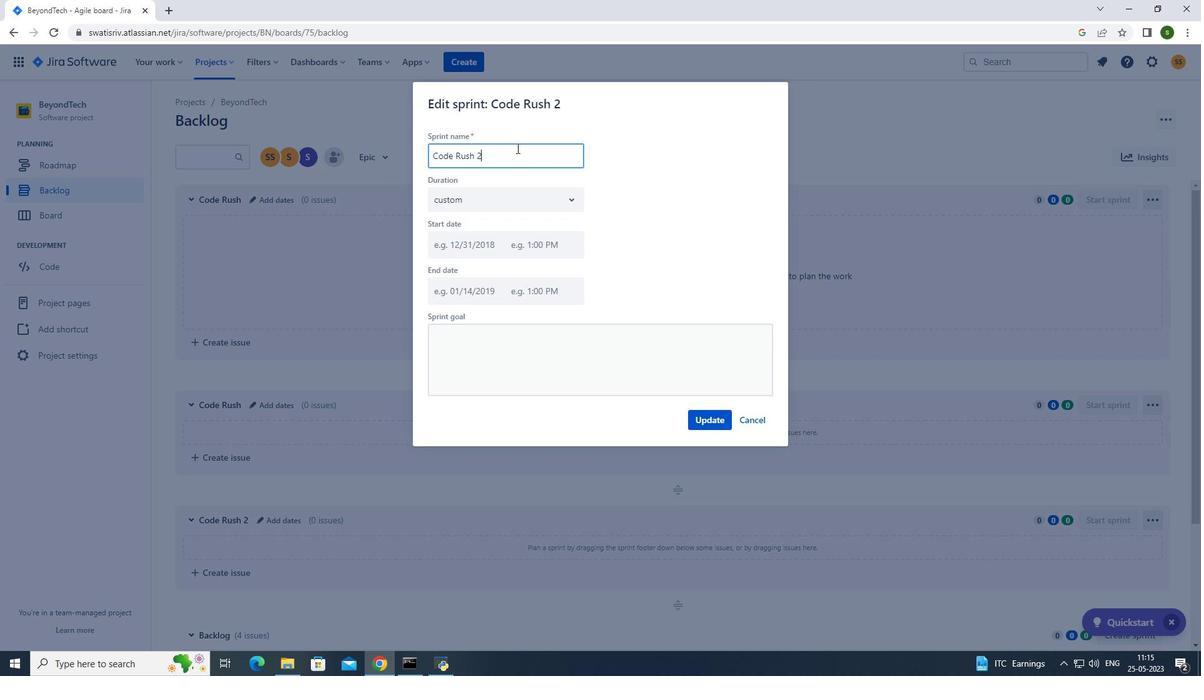 
Action: Key pressed <Key.backspace><Key.backspace><Key.backspace><Key.backspace><Key.backspace><Key.backspace><Key.backspace><Key.backspace><Key.backspace><Key.backspace><Key.backspace><Key.backspace><Key.backspace><Key.backspace><Key.backspace><Key.caps_lock>C<Key.caps_lock>ode<Key.caps_lock><Key.space>R<Key.caps_lock>ush
Screenshot: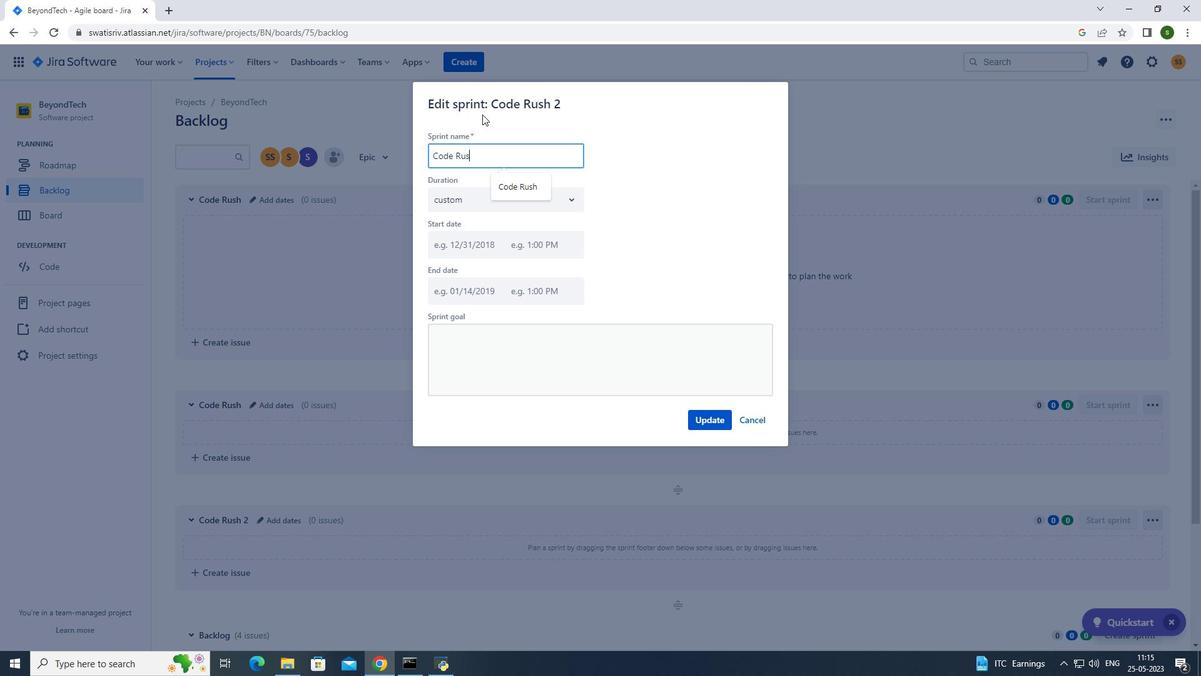 
Action: Mouse moved to (717, 423)
Screenshot: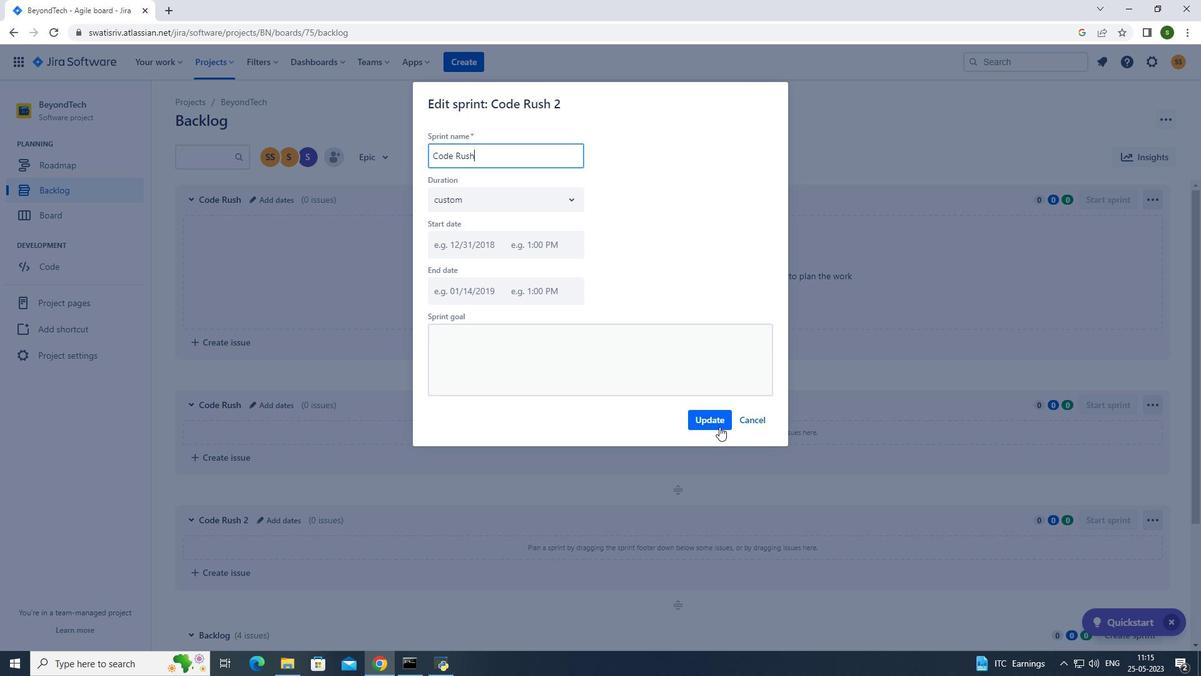 
Action: Mouse pressed left at (717, 423)
Screenshot: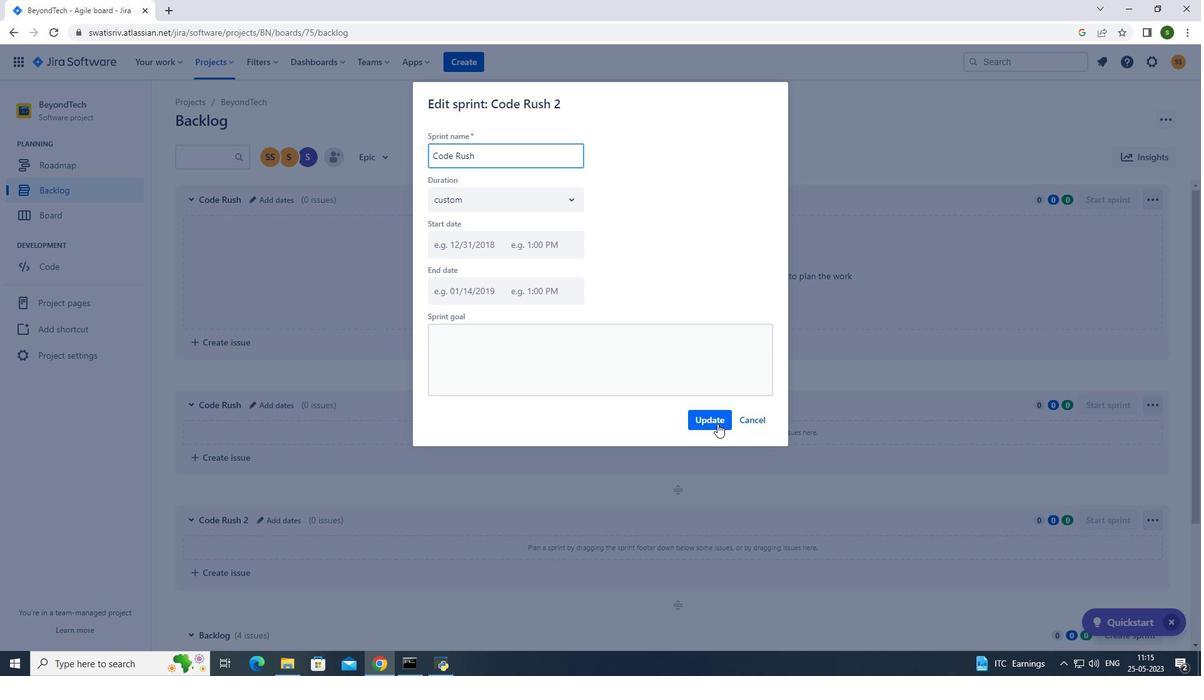 
Action: Mouse moved to (590, 132)
Screenshot: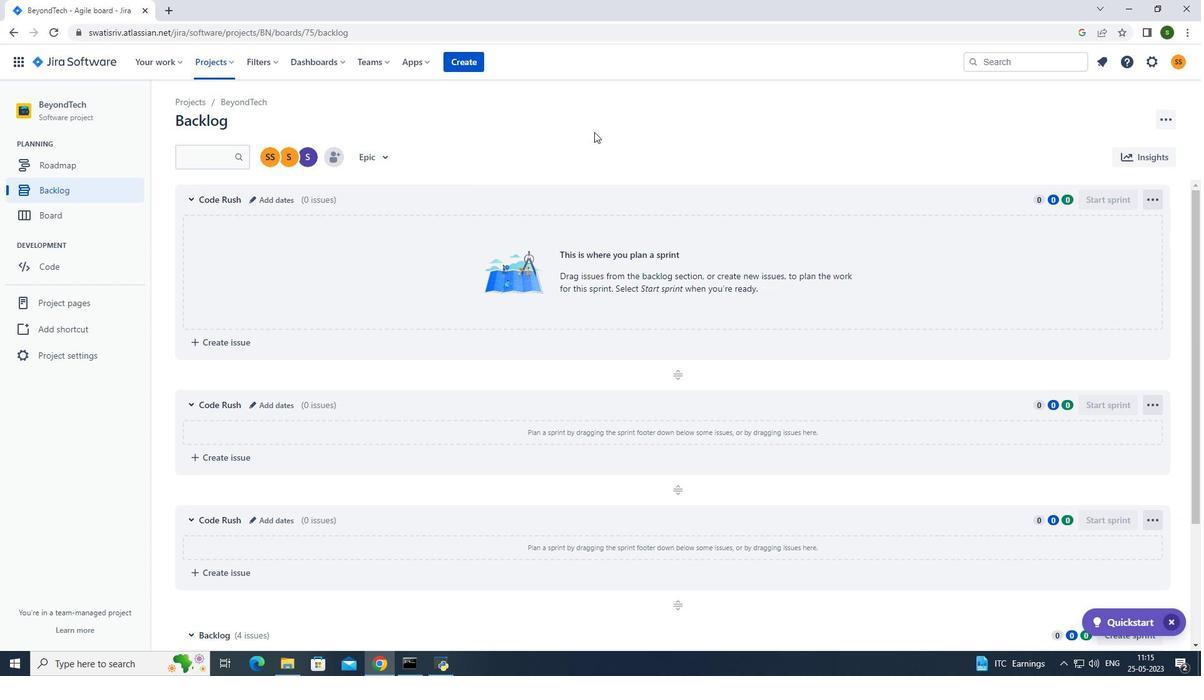 
